 Task: Look for space in Cassilândia, Brazil from 1st June, 2023 to 4th June, 2023 for 1 adult in price range Rs.6000 to Rs.16000. Place can be private room with 1  bedroom having 1 bed and 1 bathroom. Property type can be house, flat, guest house. Amenities needed are: wifi. Booking option can be shelf check-in. Required host language is Spanish.
Action: Mouse moved to (493, 99)
Screenshot: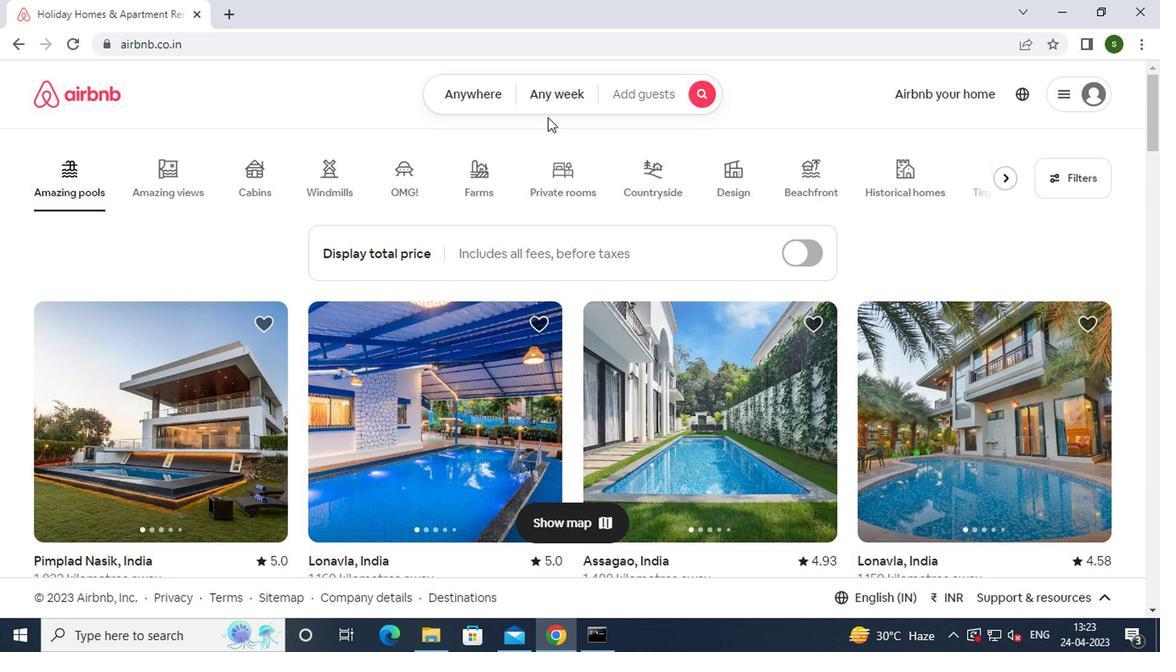 
Action: Mouse pressed left at (493, 99)
Screenshot: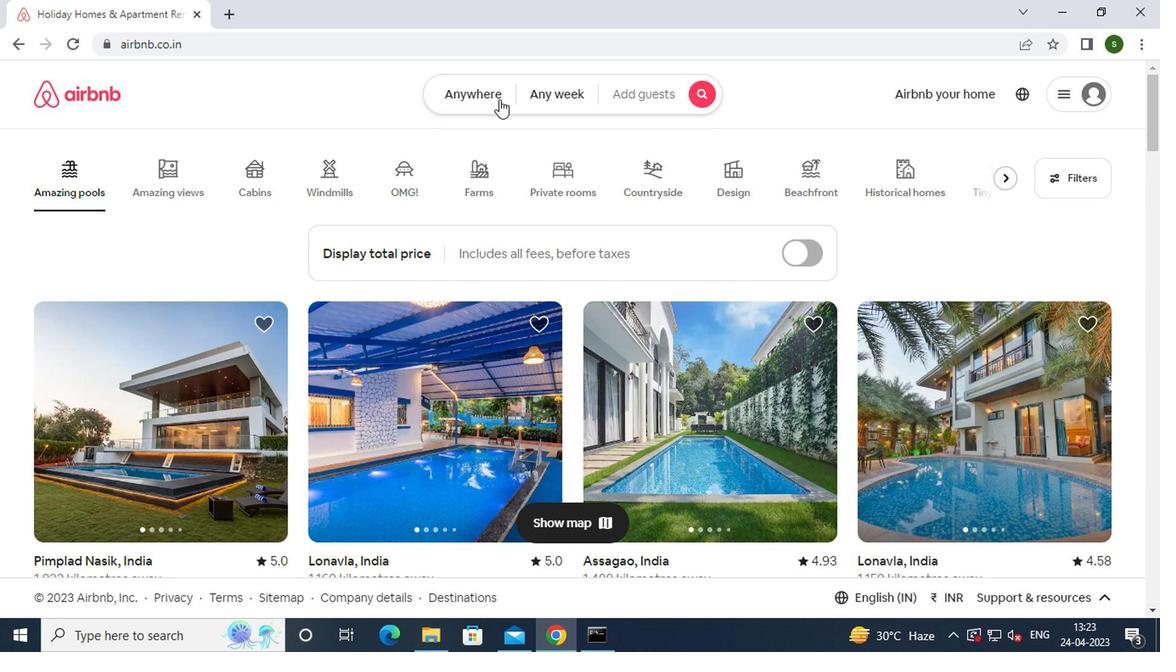 
Action: Mouse moved to (318, 163)
Screenshot: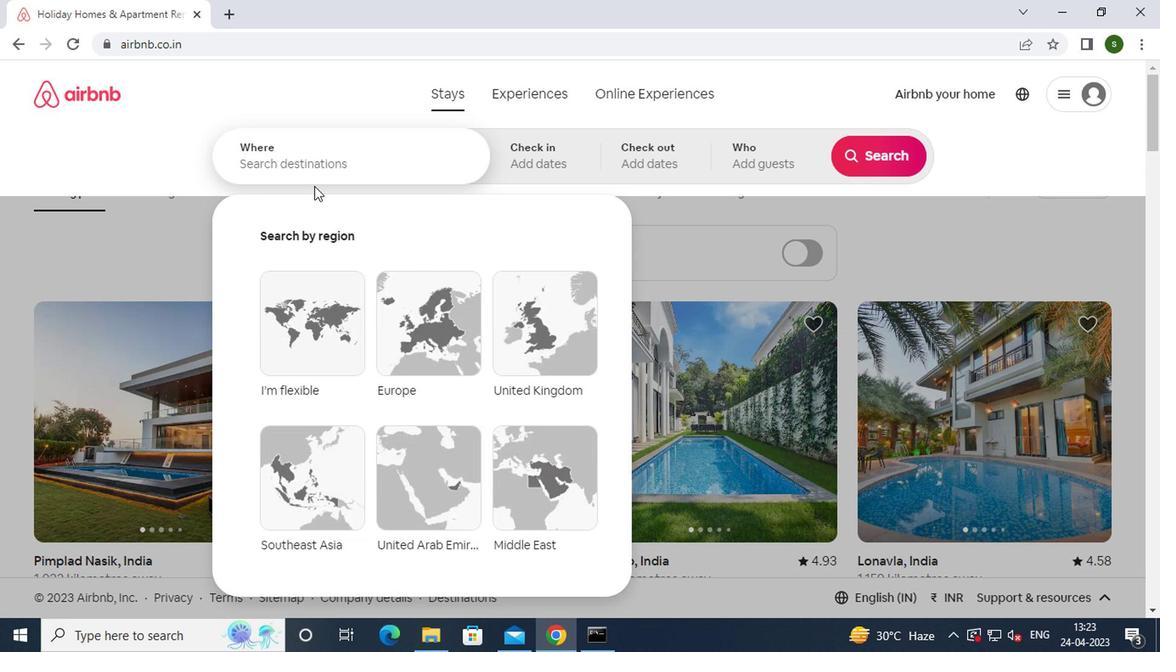 
Action: Mouse pressed left at (318, 163)
Screenshot: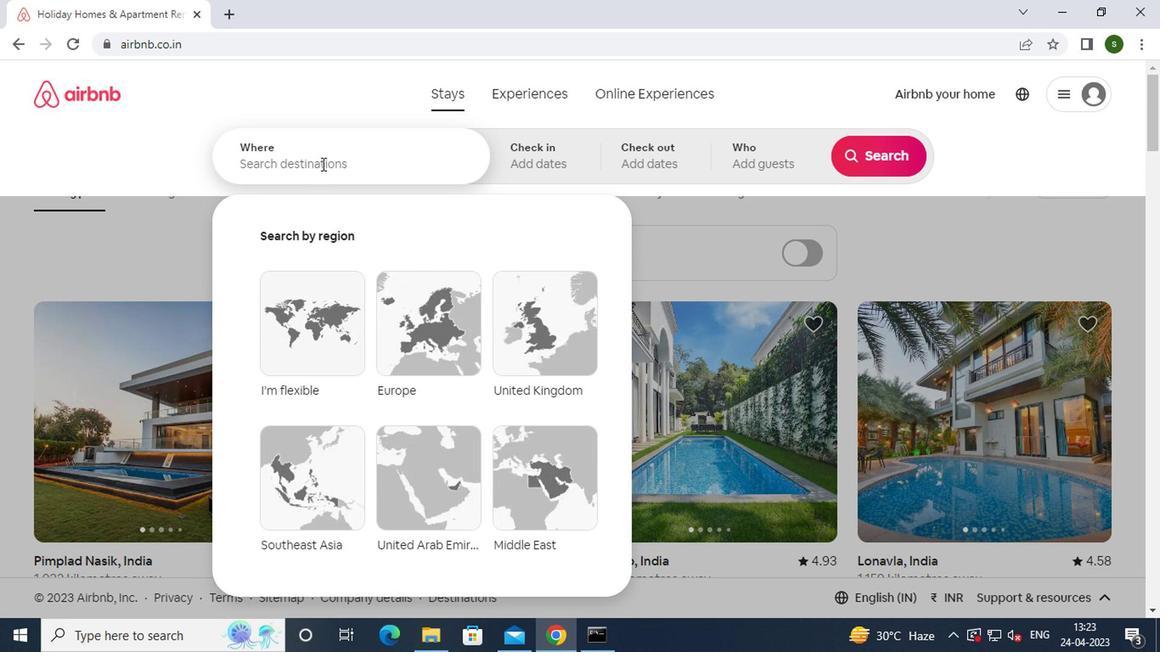 
Action: Mouse moved to (316, 164)
Screenshot: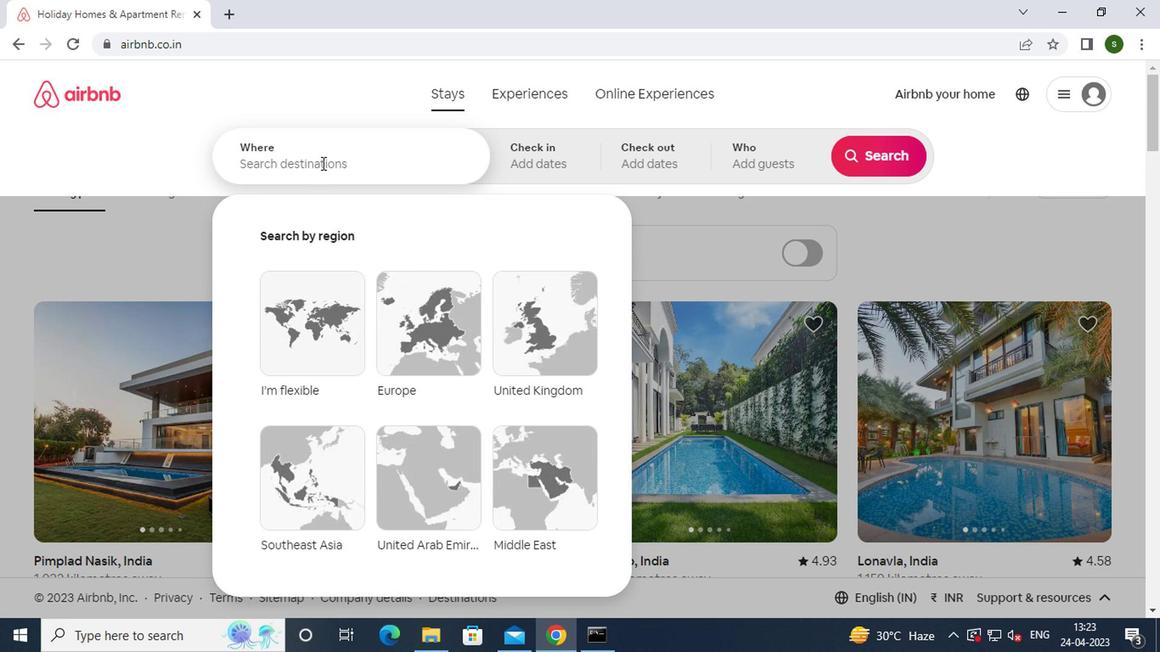 
Action: Key pressed c<Key.caps_lock>assilandia,<Key.space><Key.caps_lock>b<Key.caps_lock>razil<Key.enter>
Screenshot: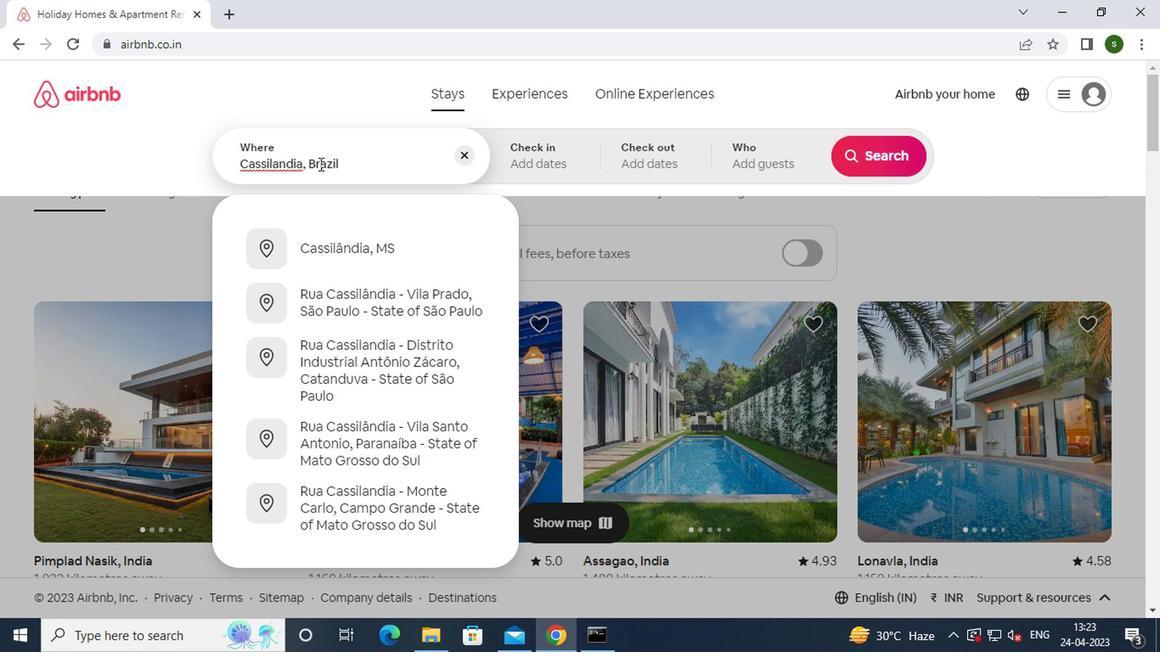 
Action: Mouse moved to (849, 293)
Screenshot: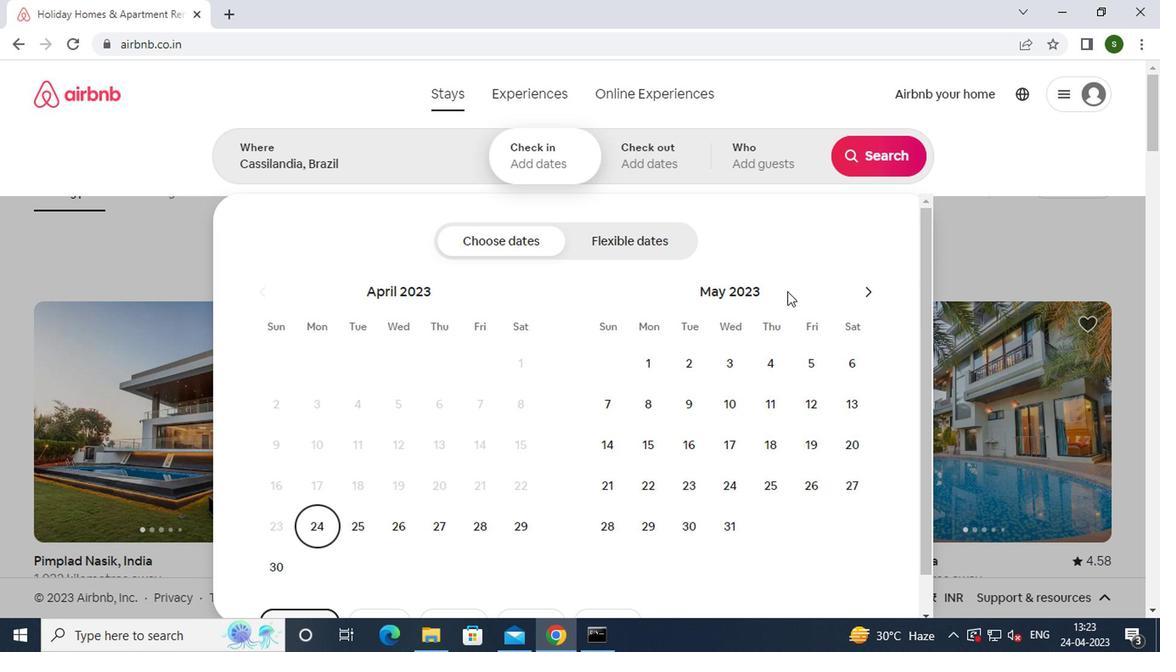 
Action: Mouse pressed left at (849, 293)
Screenshot: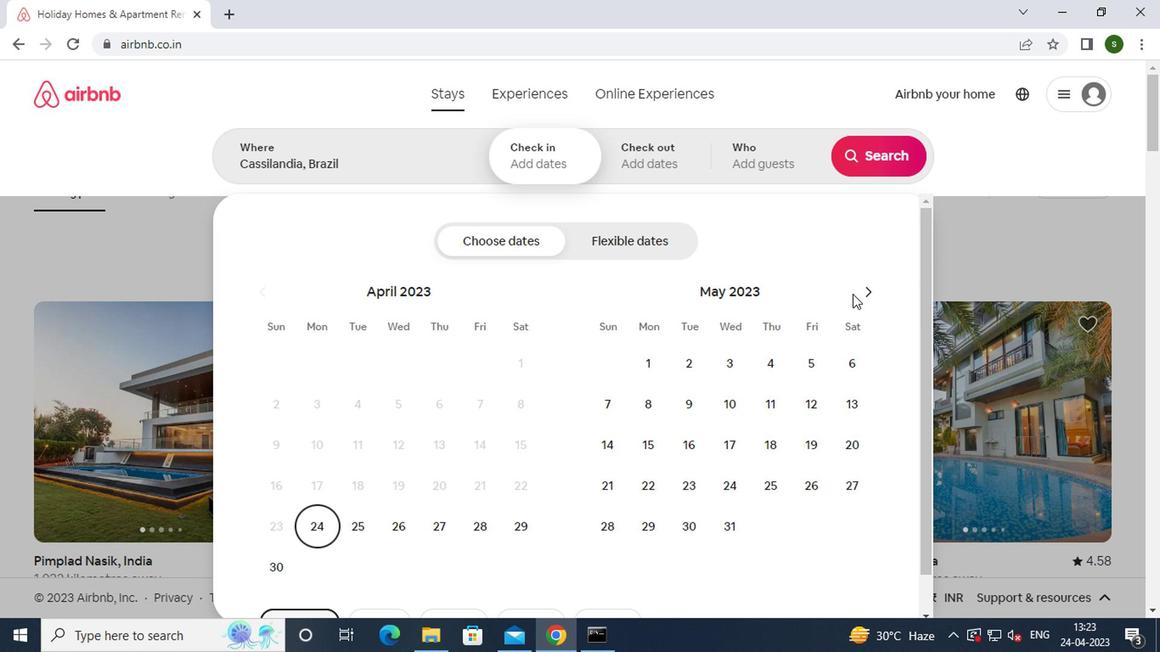 
Action: Mouse moved to (860, 290)
Screenshot: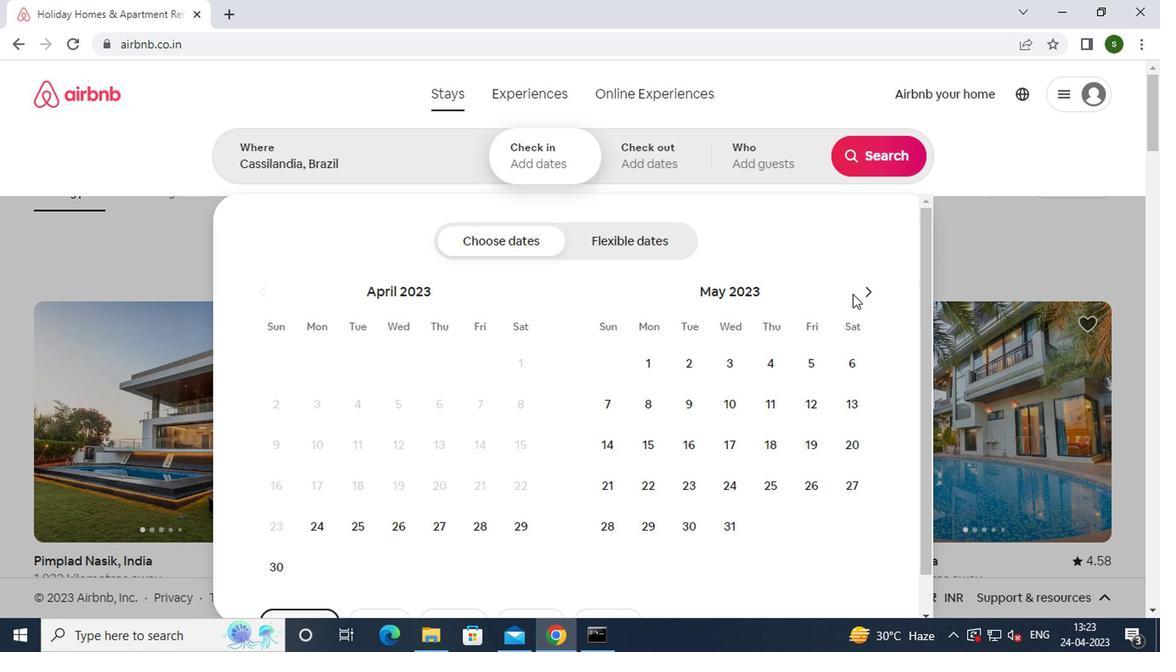 
Action: Mouse pressed left at (860, 290)
Screenshot: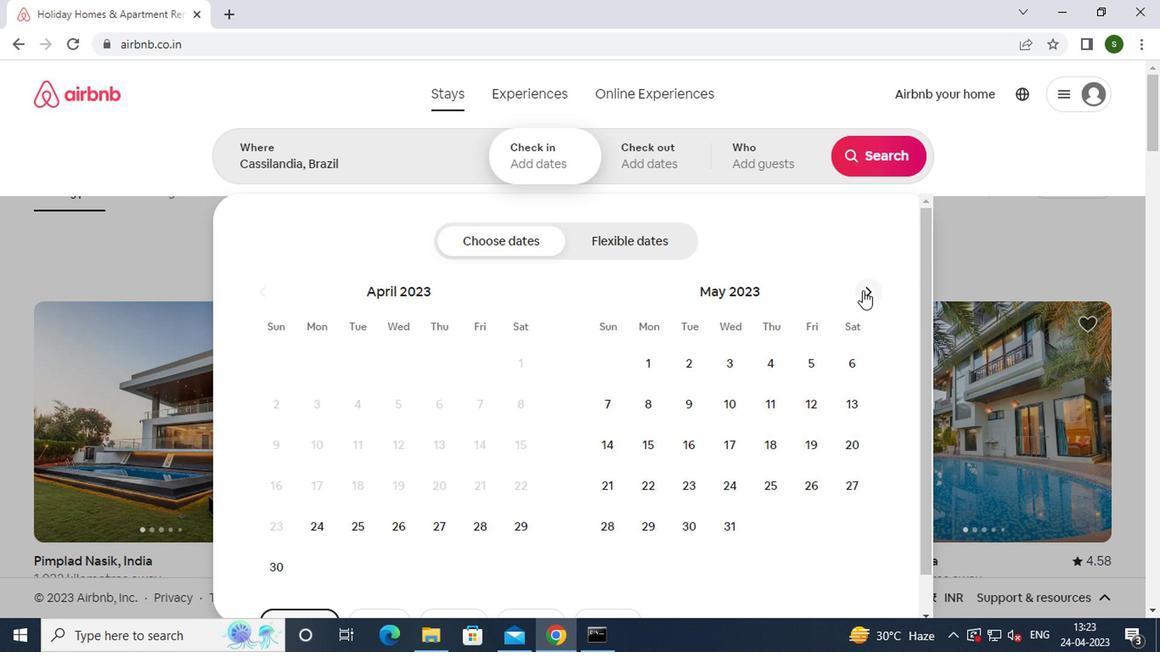 
Action: Mouse moved to (766, 360)
Screenshot: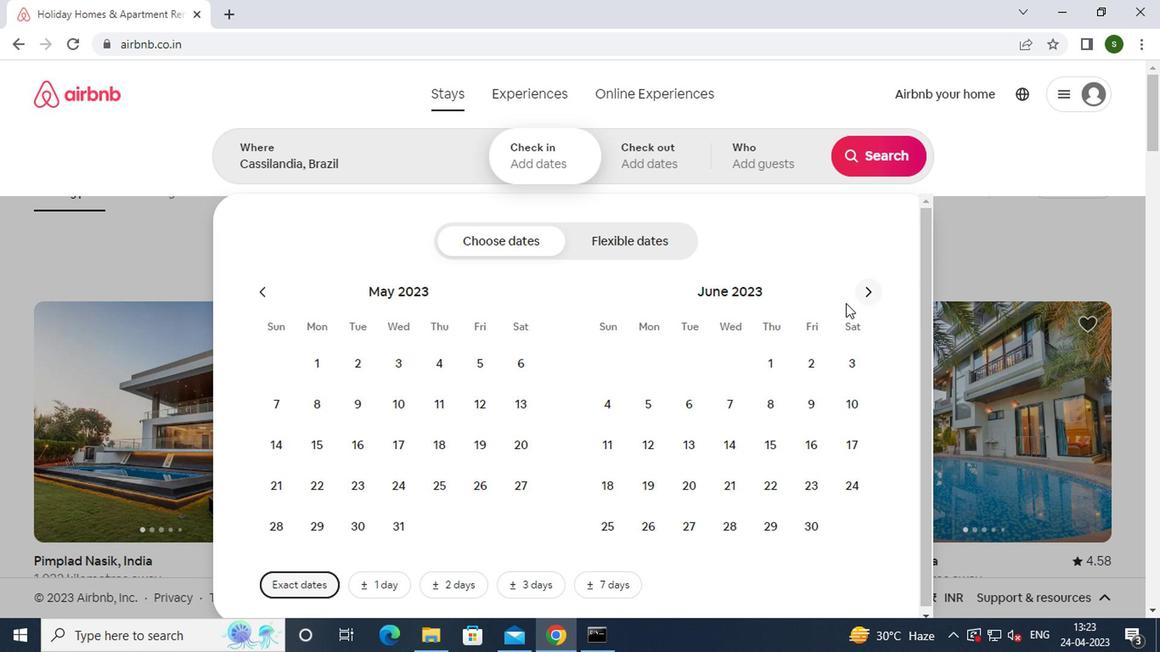 
Action: Mouse pressed left at (766, 360)
Screenshot: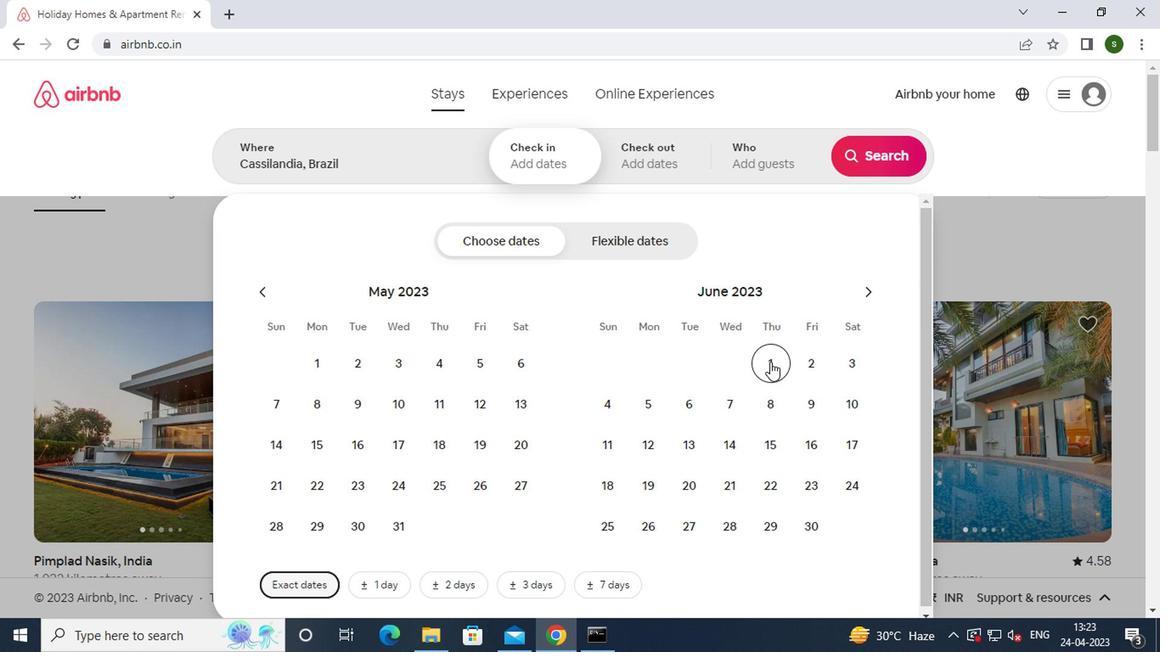 
Action: Mouse moved to (619, 413)
Screenshot: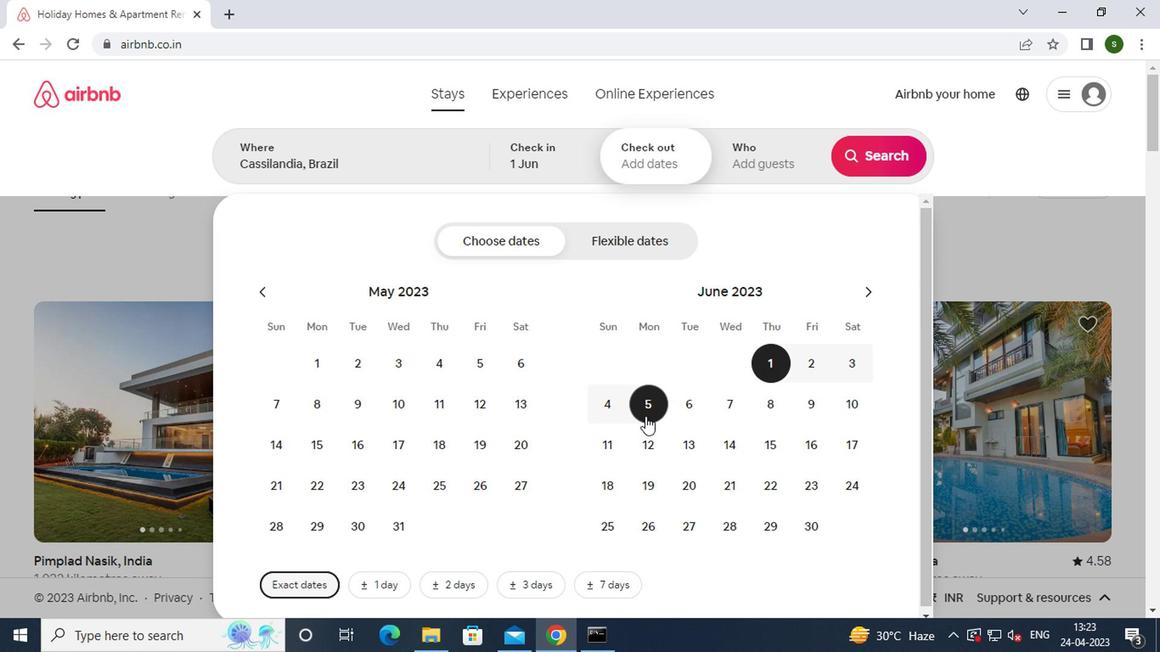 
Action: Mouse pressed left at (619, 413)
Screenshot: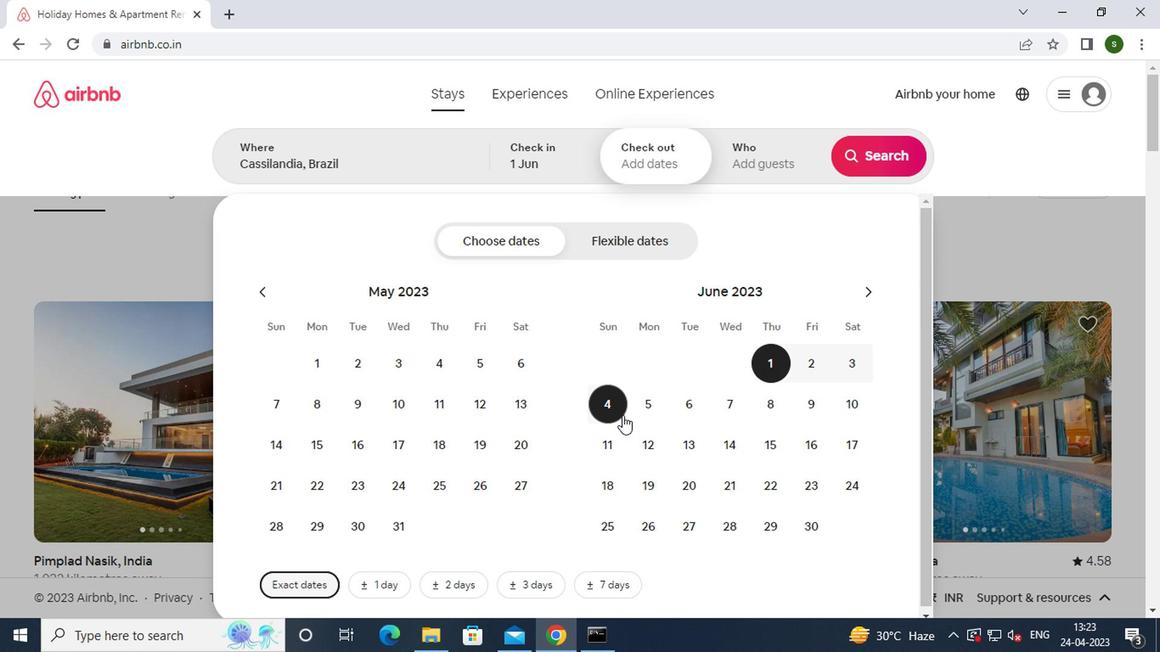 
Action: Mouse moved to (768, 156)
Screenshot: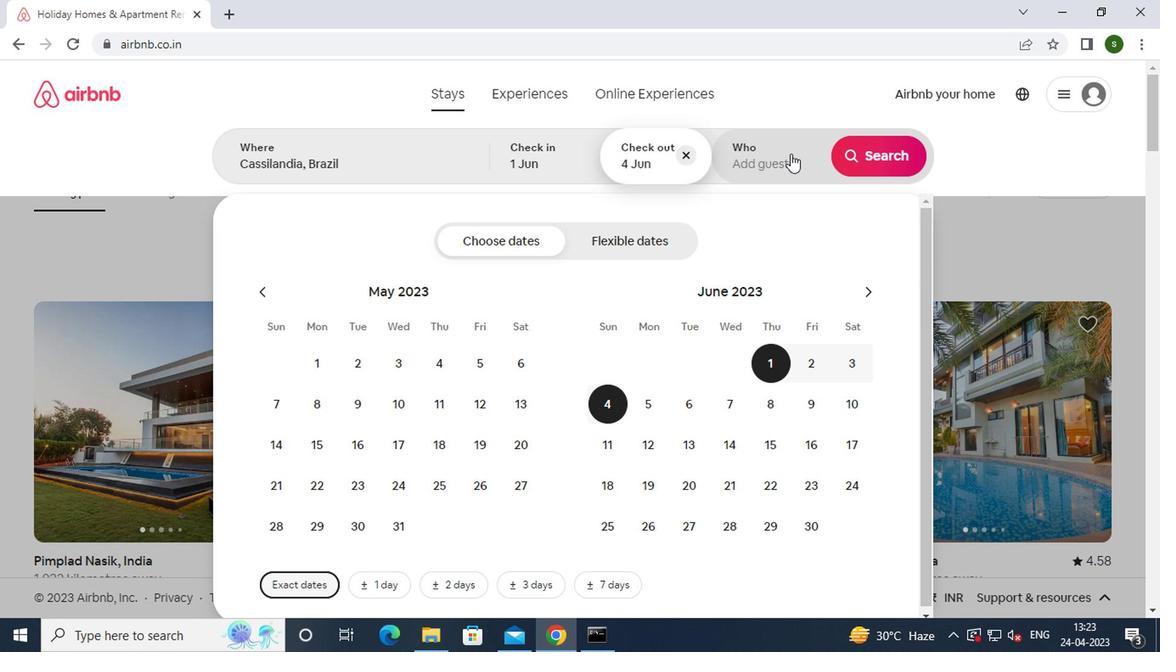
Action: Mouse pressed left at (768, 156)
Screenshot: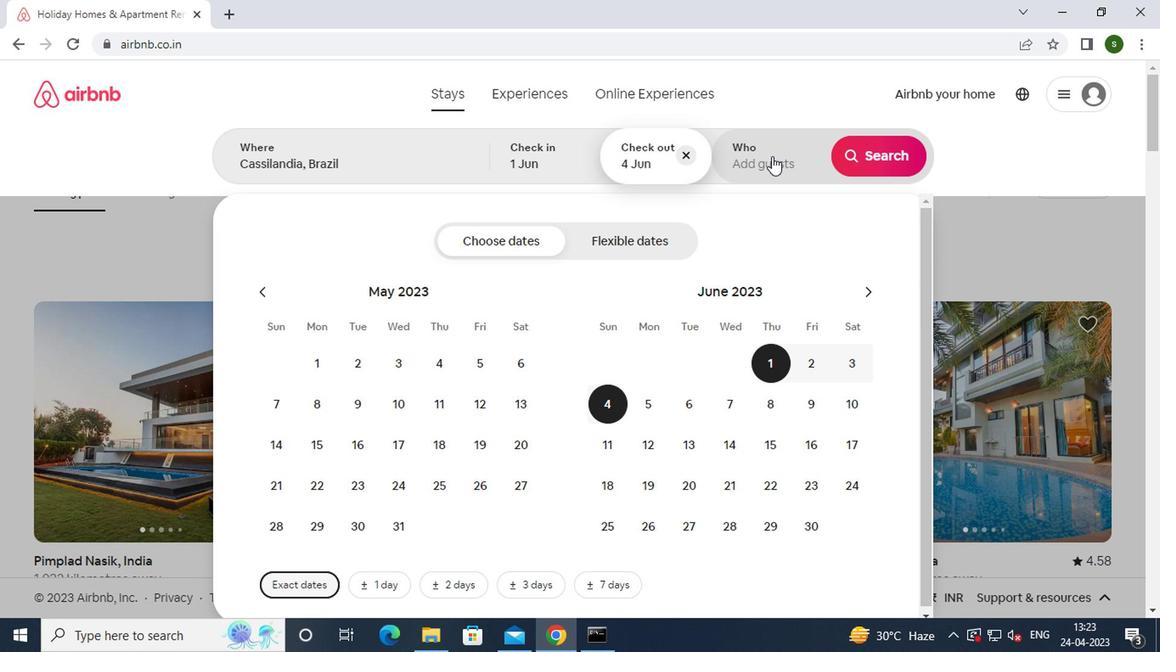 
Action: Mouse moved to (877, 245)
Screenshot: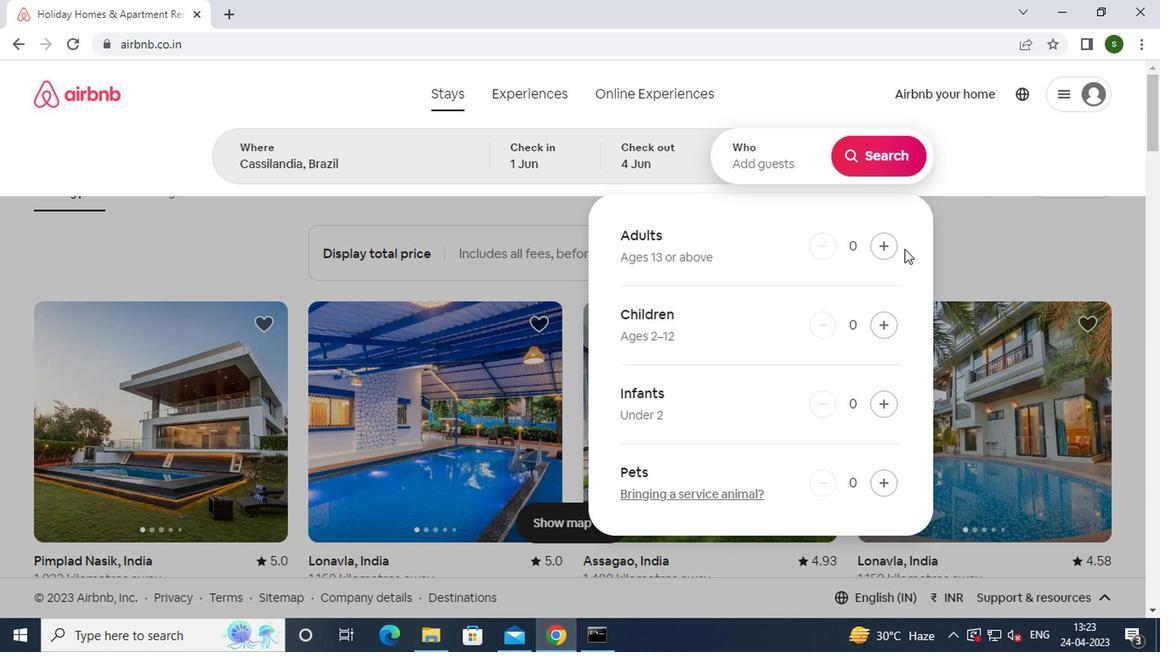 
Action: Mouse pressed left at (877, 245)
Screenshot: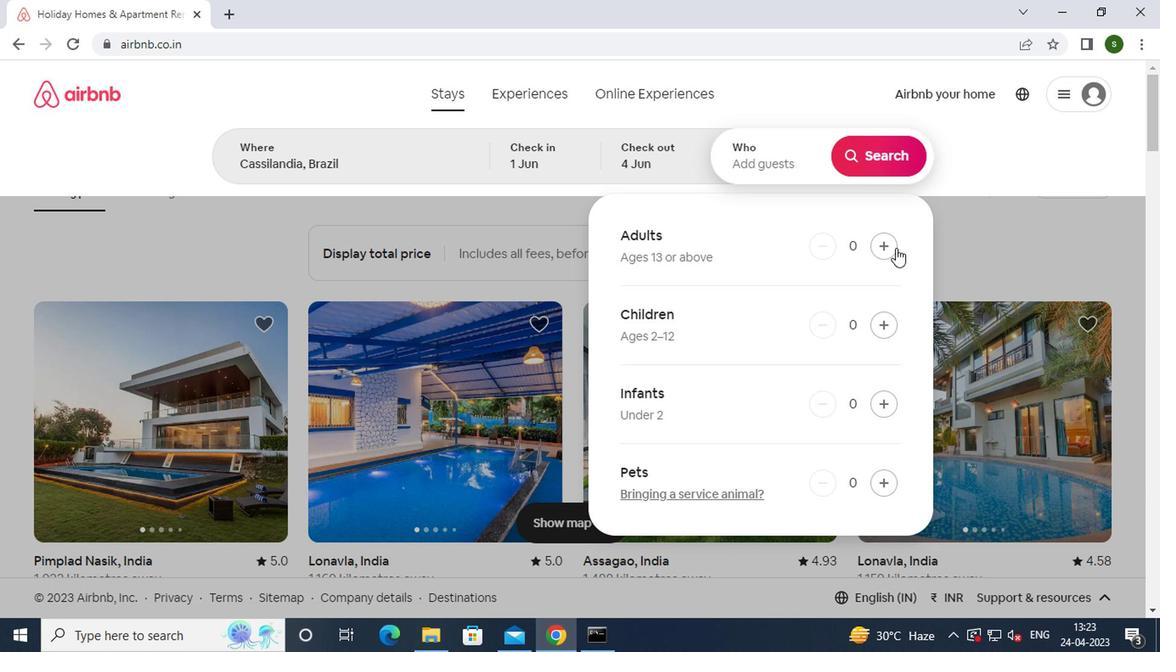 
Action: Mouse moved to (882, 161)
Screenshot: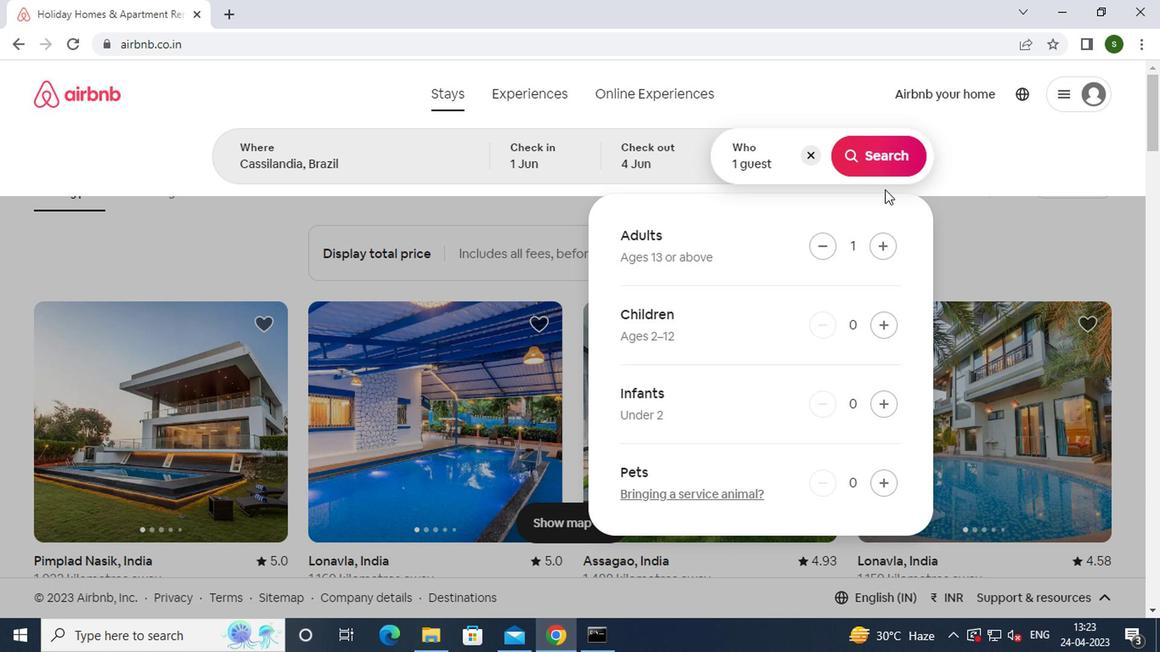 
Action: Mouse pressed left at (882, 161)
Screenshot: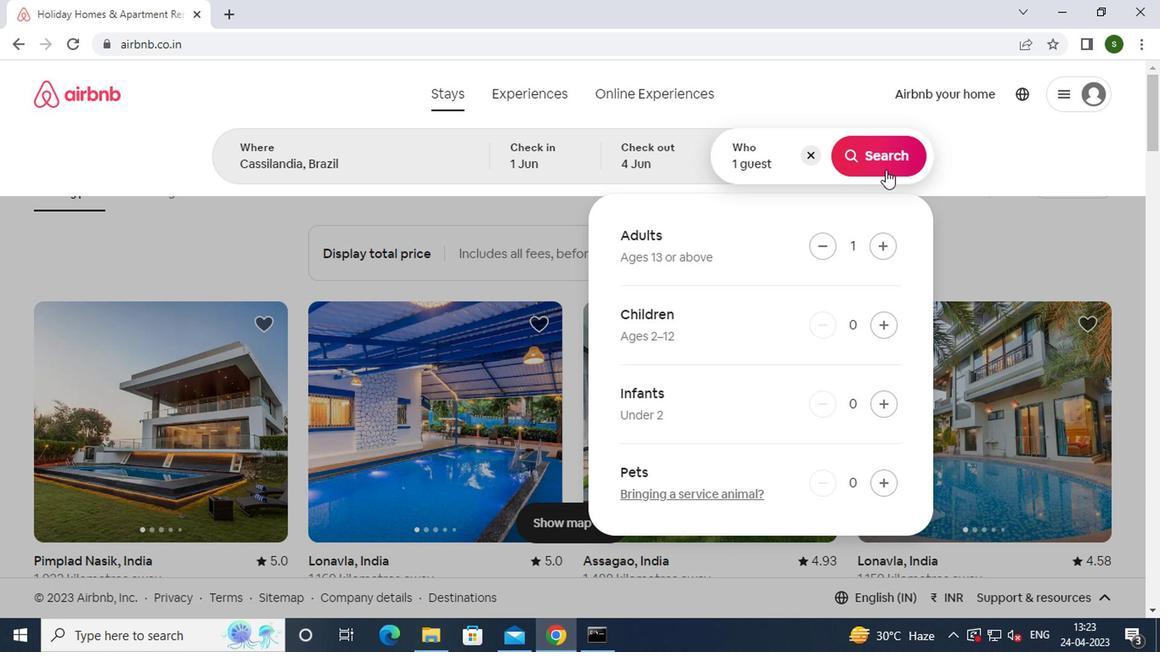
Action: Mouse moved to (1097, 172)
Screenshot: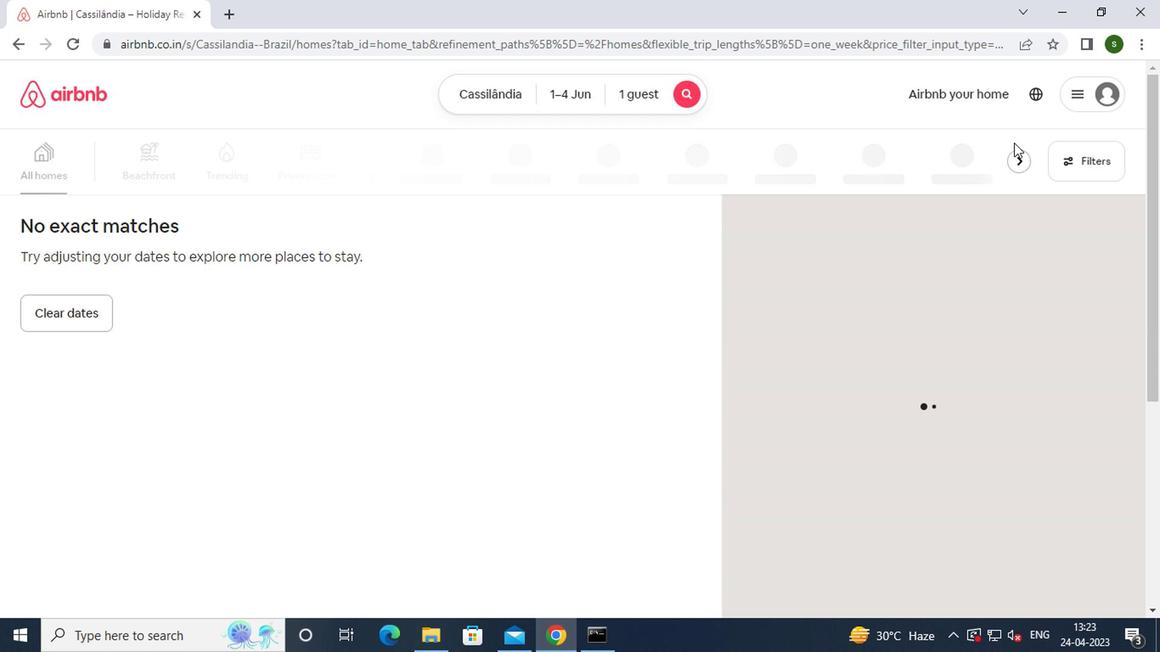 
Action: Mouse pressed left at (1097, 172)
Screenshot: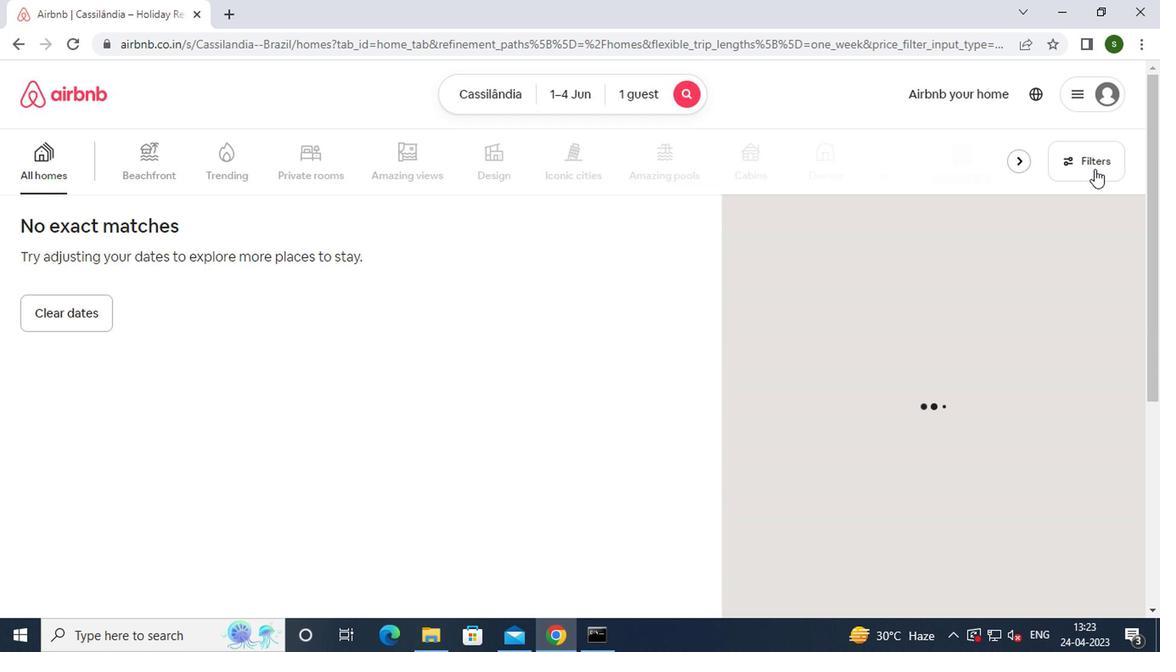
Action: Mouse moved to (448, 277)
Screenshot: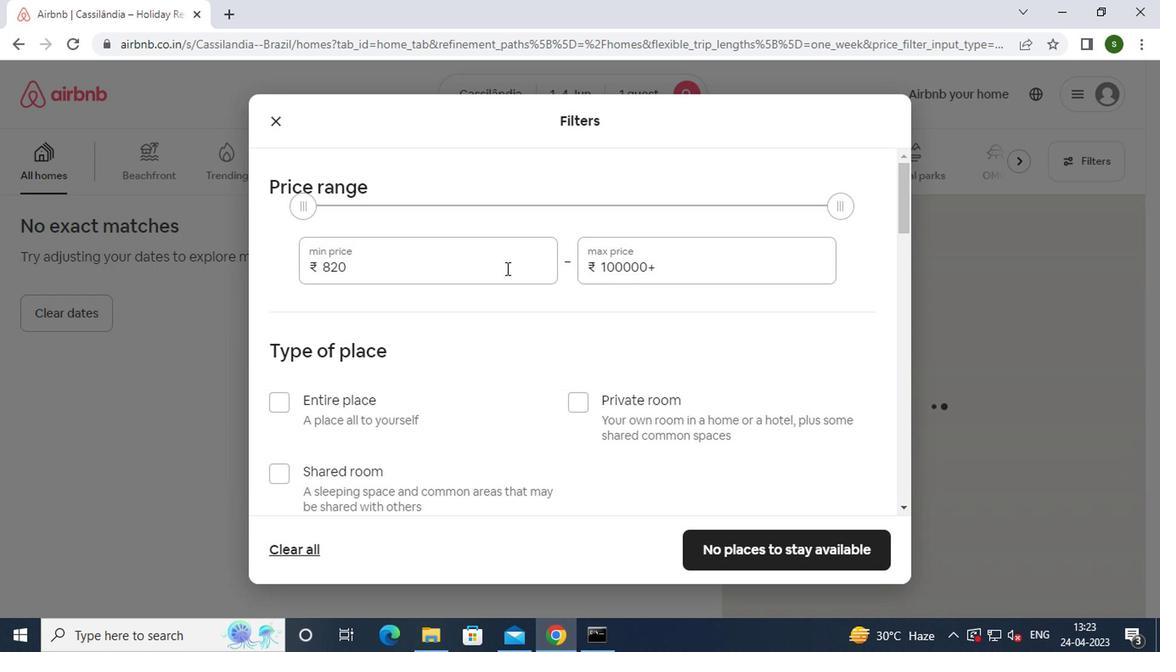 
Action: Mouse pressed left at (448, 277)
Screenshot: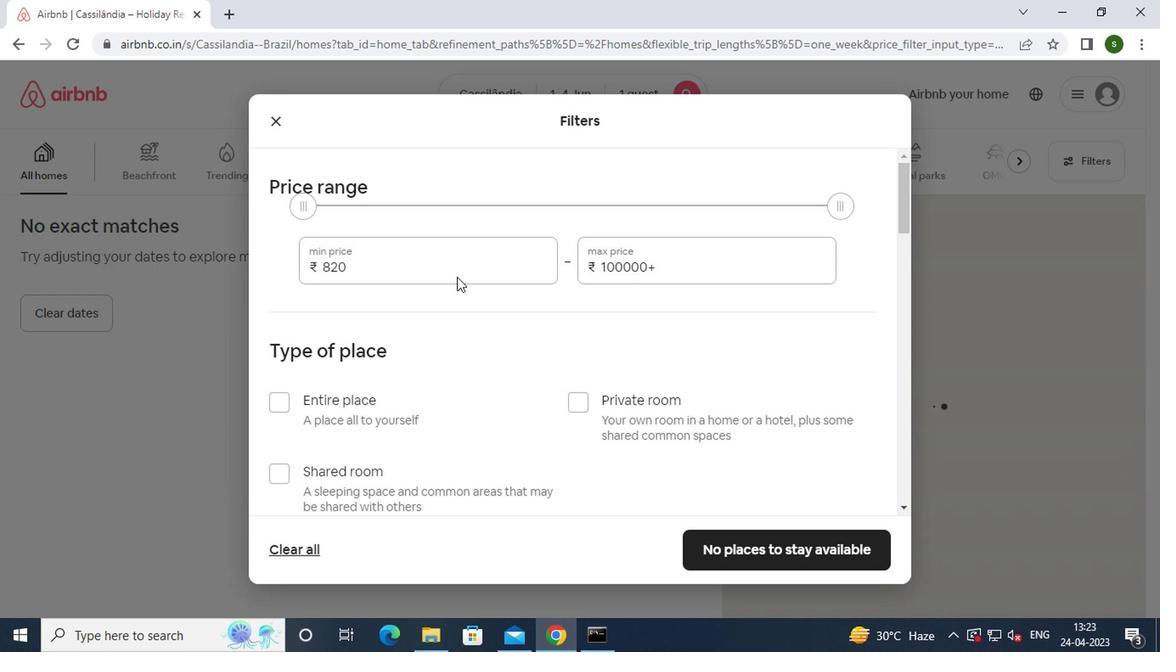 
Action: Mouse moved to (449, 264)
Screenshot: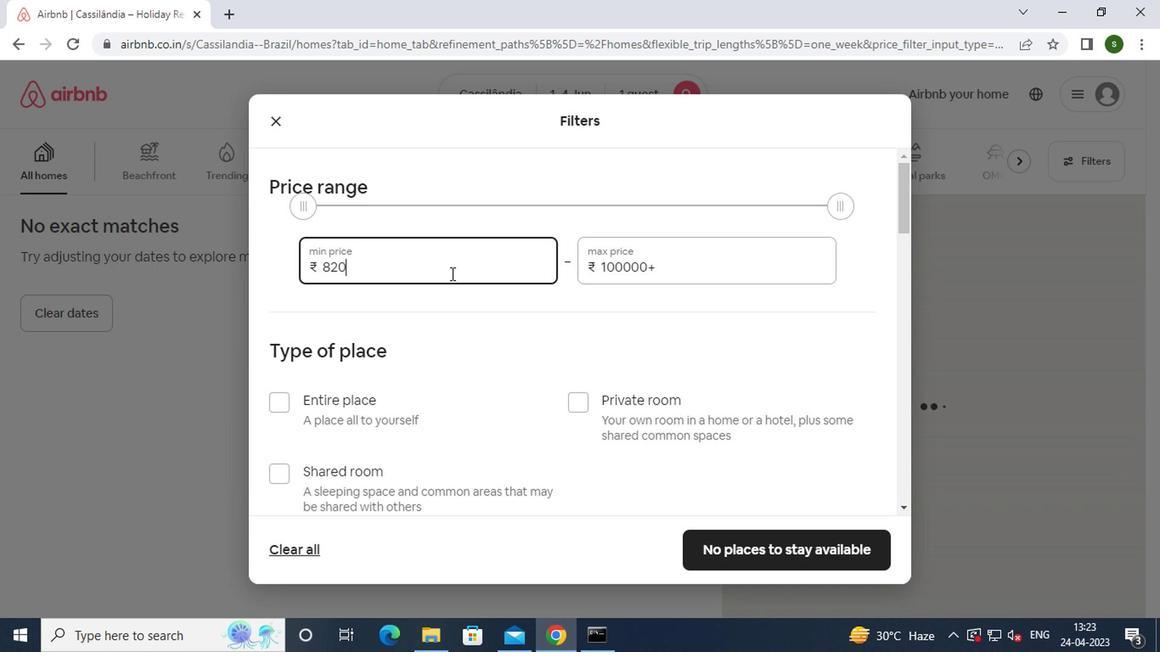 
Action: Key pressed <Key.backspace><Key.backspace><Key.backspace><Key.backspace><Key.backspace><Key.backspace><Key.backspace><Key.backspace>6000
Screenshot: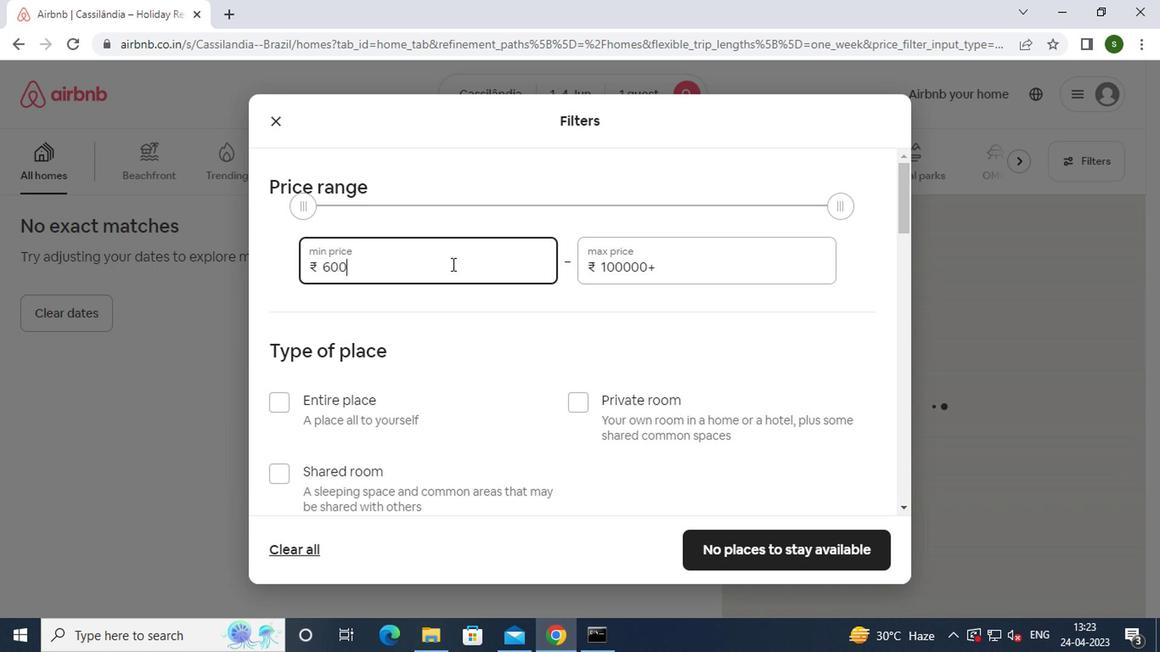 
Action: Mouse moved to (662, 262)
Screenshot: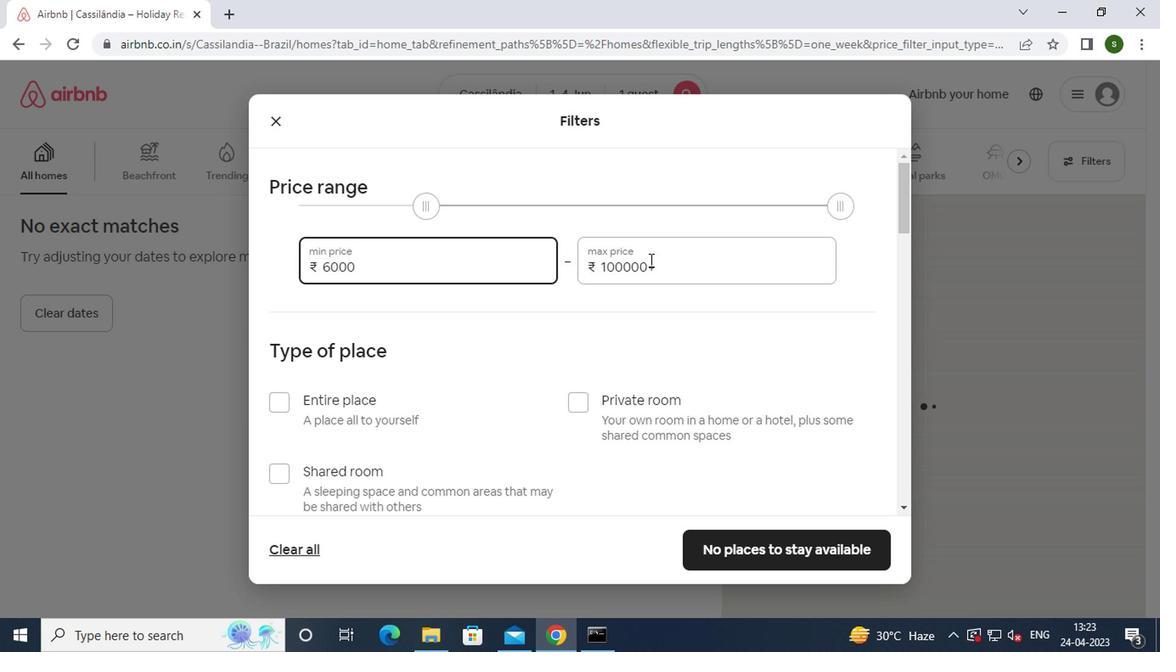 
Action: Mouse pressed left at (662, 262)
Screenshot: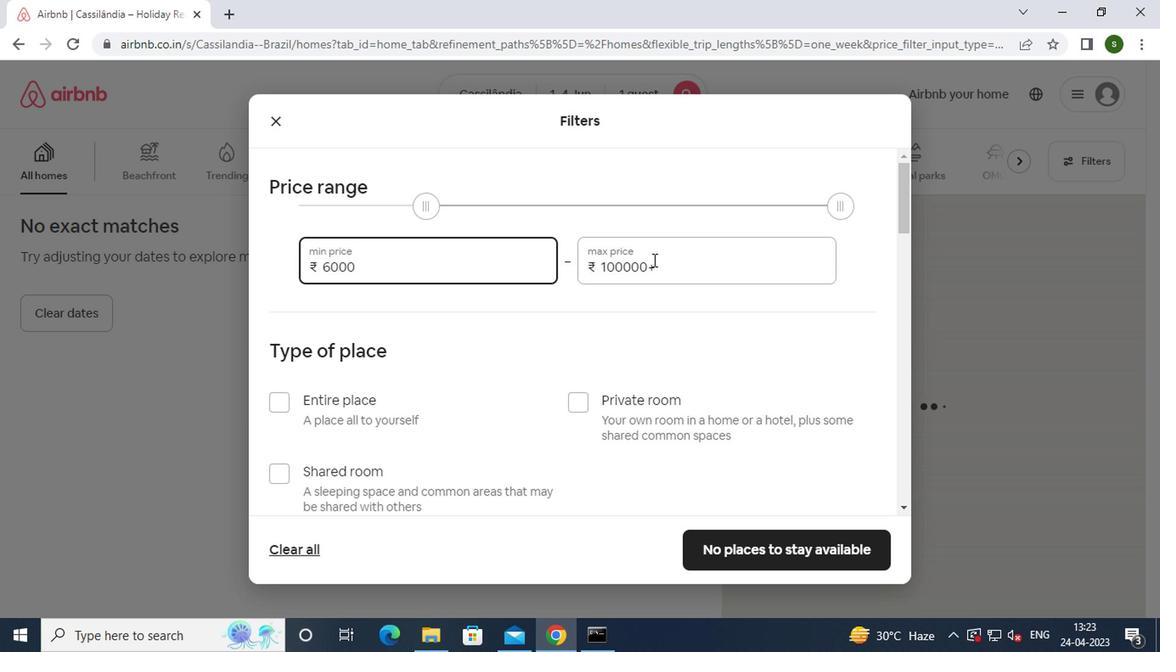 
Action: Key pressed <Key.backspace><Key.backspace><Key.backspace><Key.backspace><Key.backspace><Key.backspace><Key.backspace><Key.backspace><Key.backspace><Key.backspace><Key.backspace><Key.backspace><Key.backspace><Key.backspace>16000
Screenshot: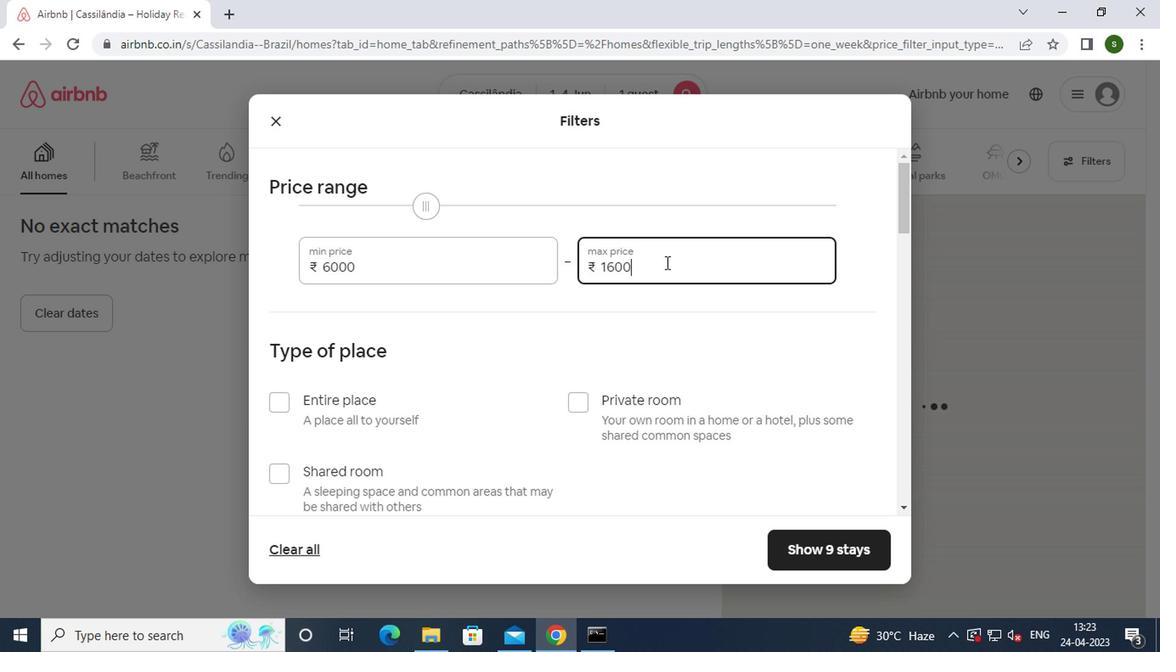 
Action: Mouse moved to (599, 286)
Screenshot: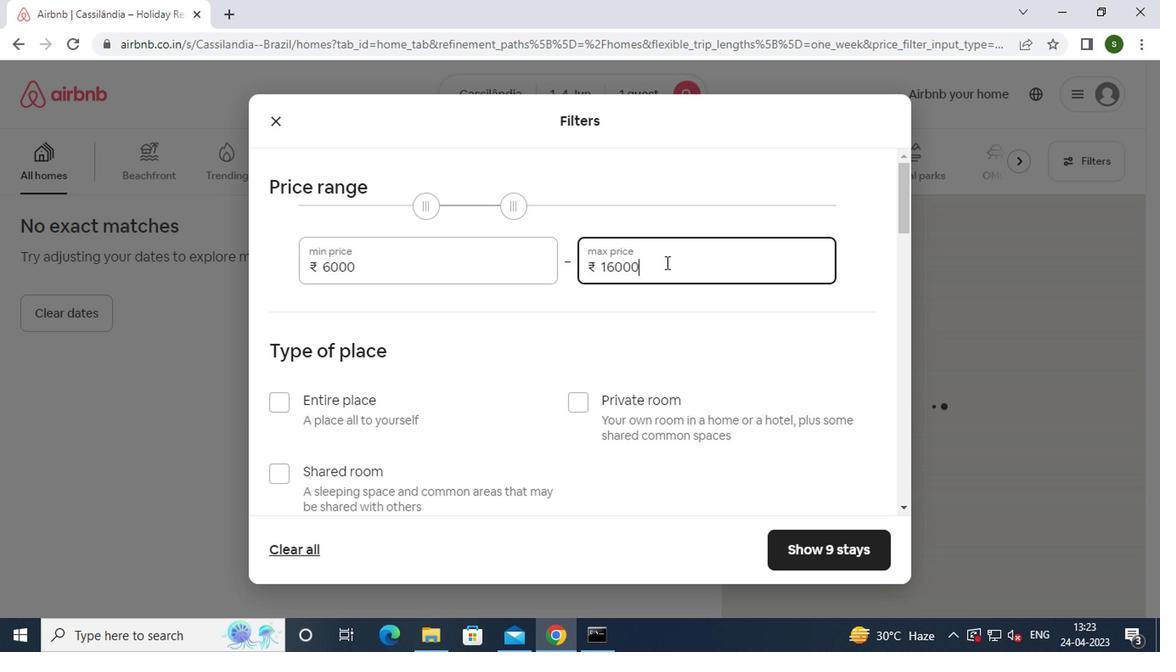 
Action: Mouse scrolled (599, 285) with delta (0, 0)
Screenshot: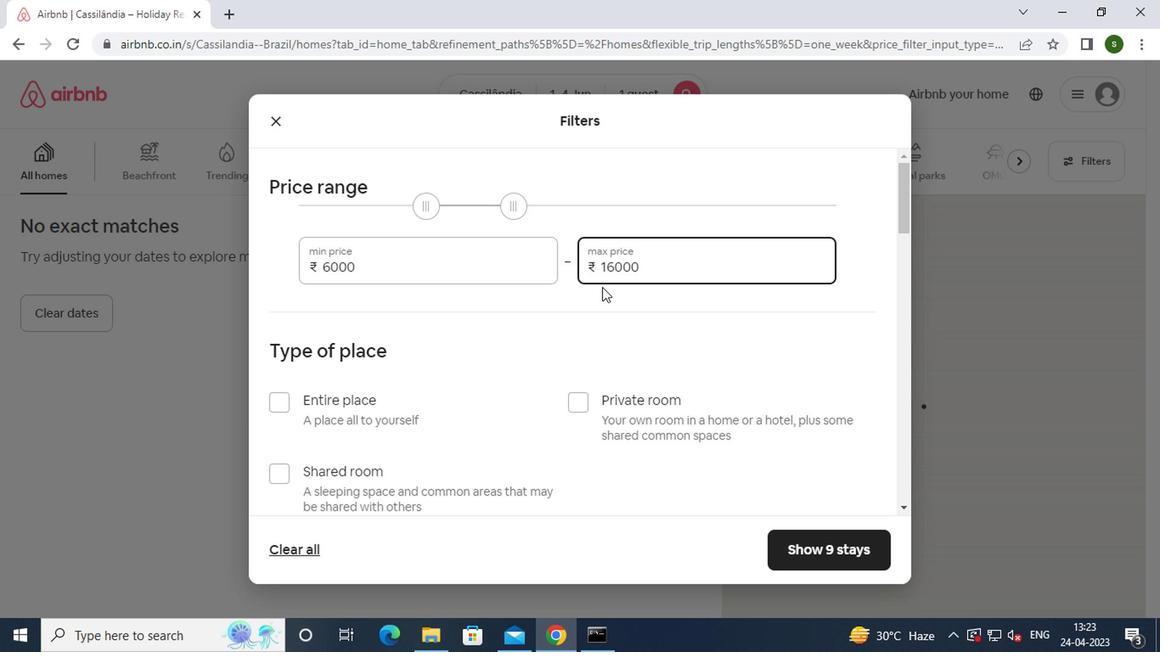 
Action: Mouse moved to (572, 313)
Screenshot: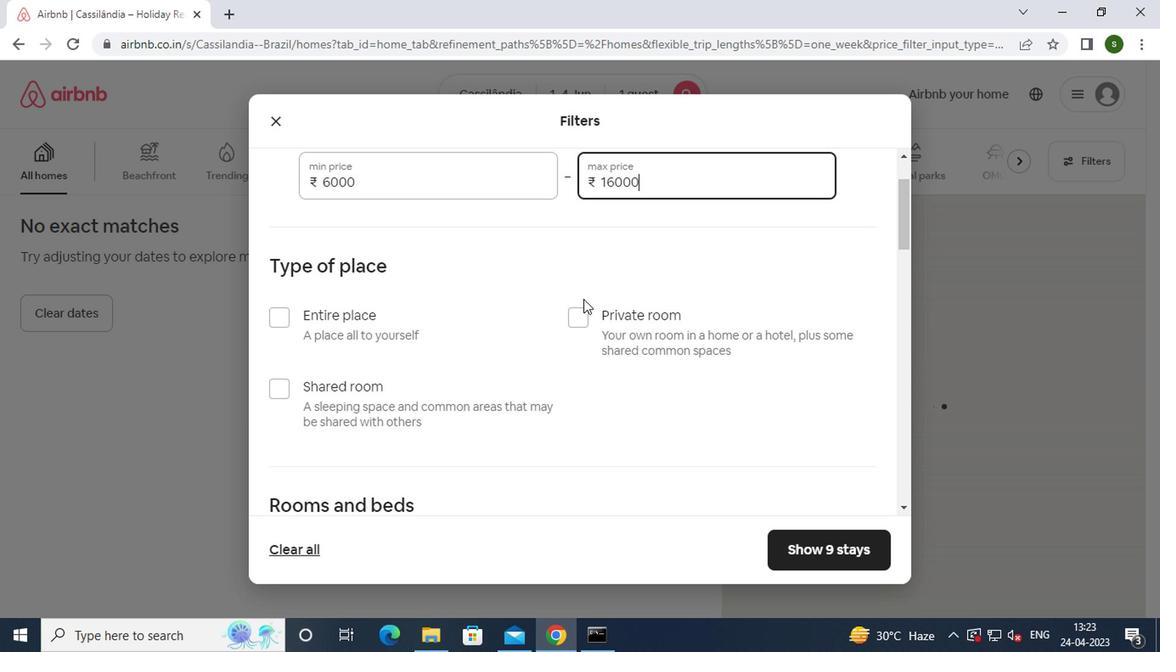 
Action: Mouse pressed left at (572, 313)
Screenshot: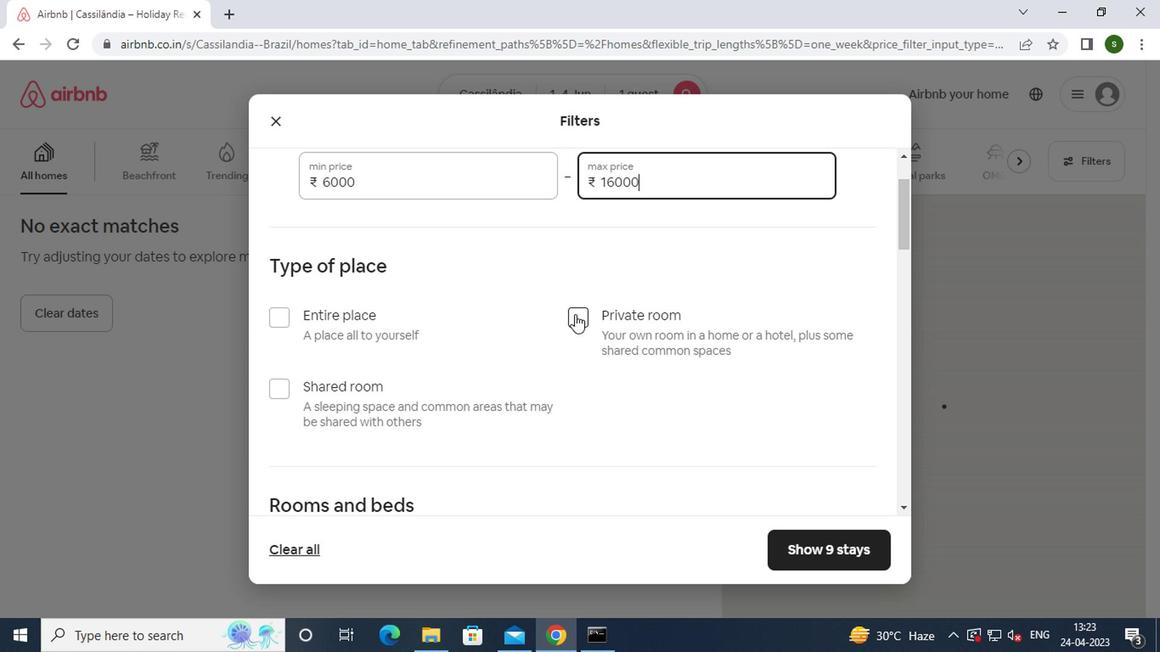 
Action: Mouse moved to (522, 319)
Screenshot: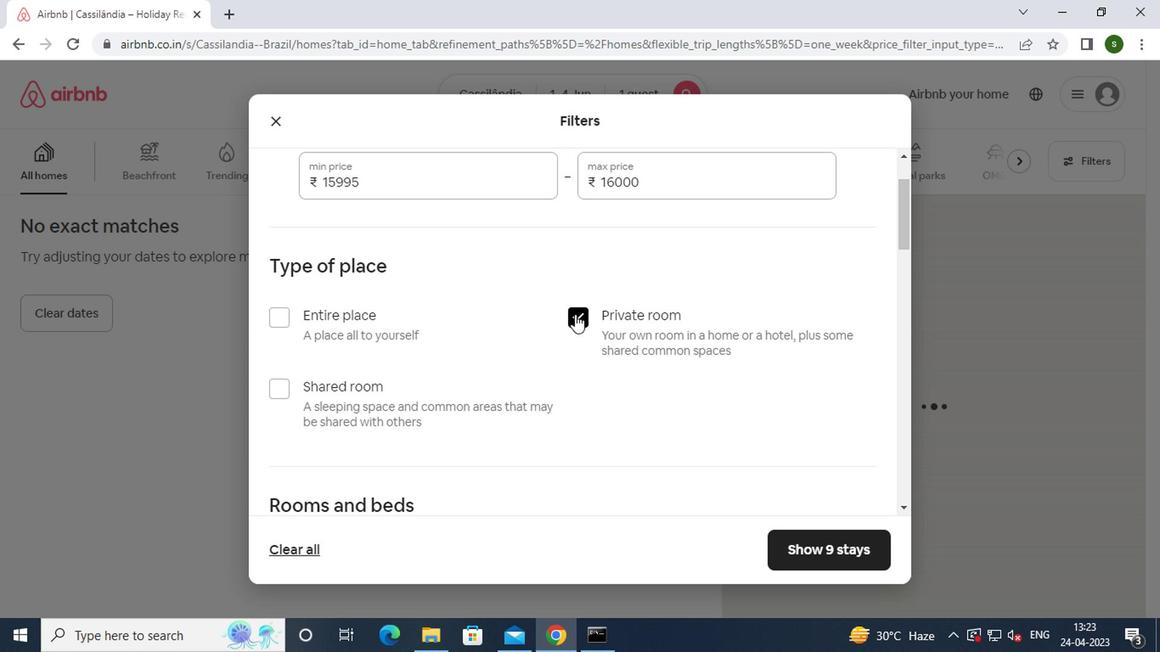 
Action: Mouse scrolled (522, 318) with delta (0, -1)
Screenshot: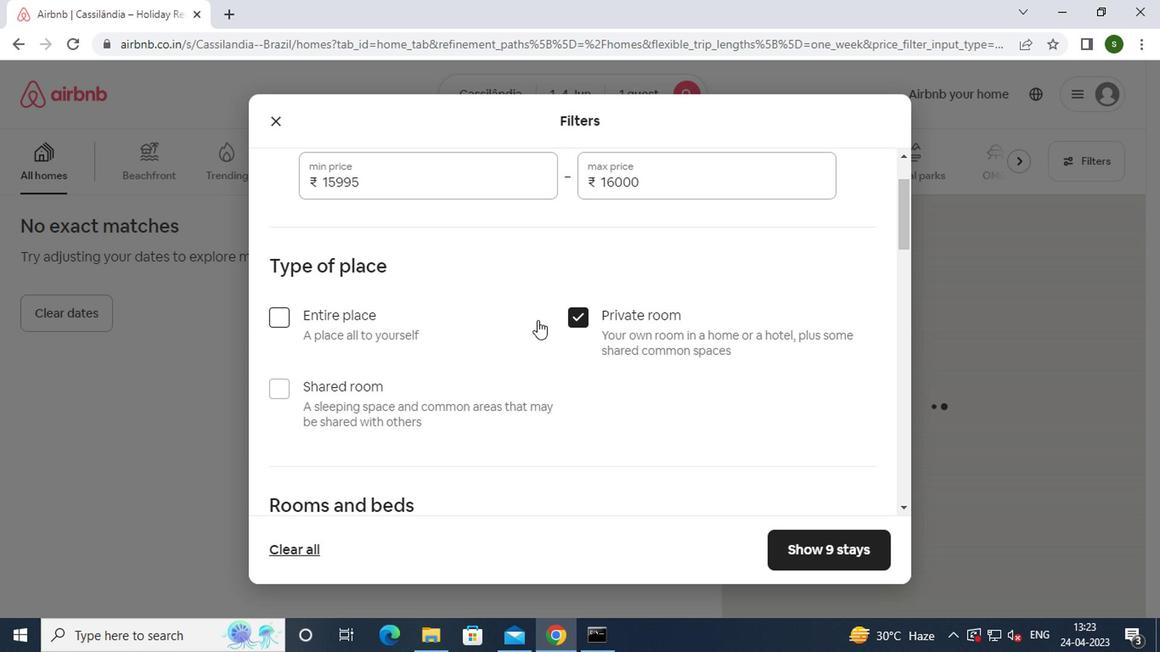 
Action: Mouse scrolled (522, 318) with delta (0, -1)
Screenshot: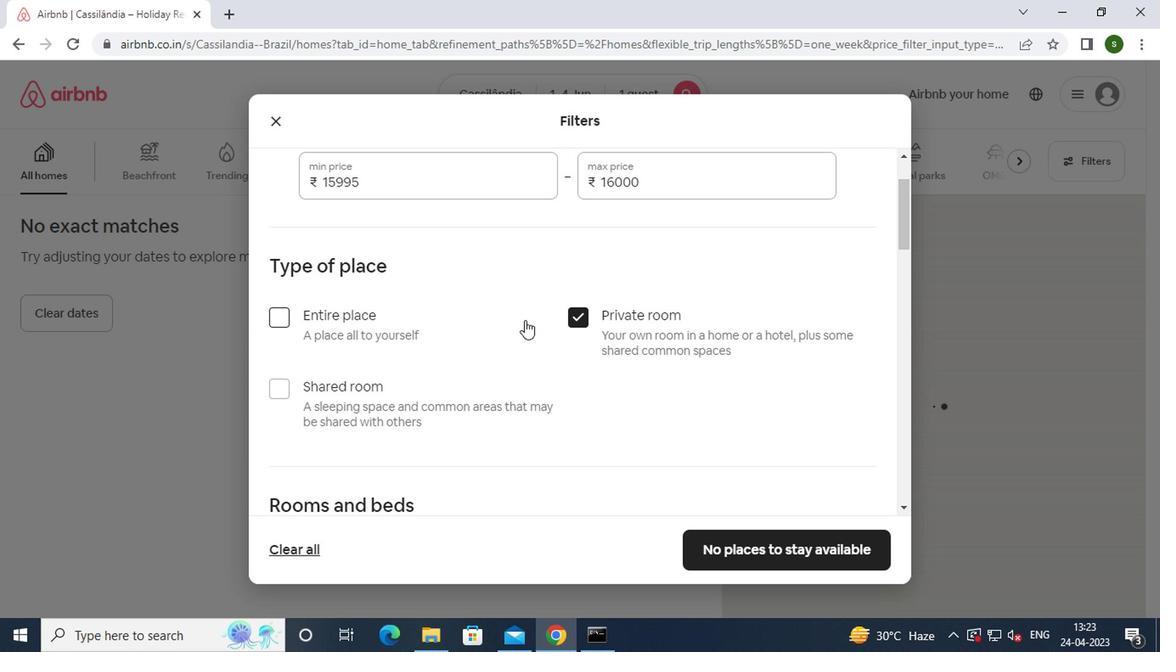 
Action: Mouse scrolled (522, 318) with delta (0, -1)
Screenshot: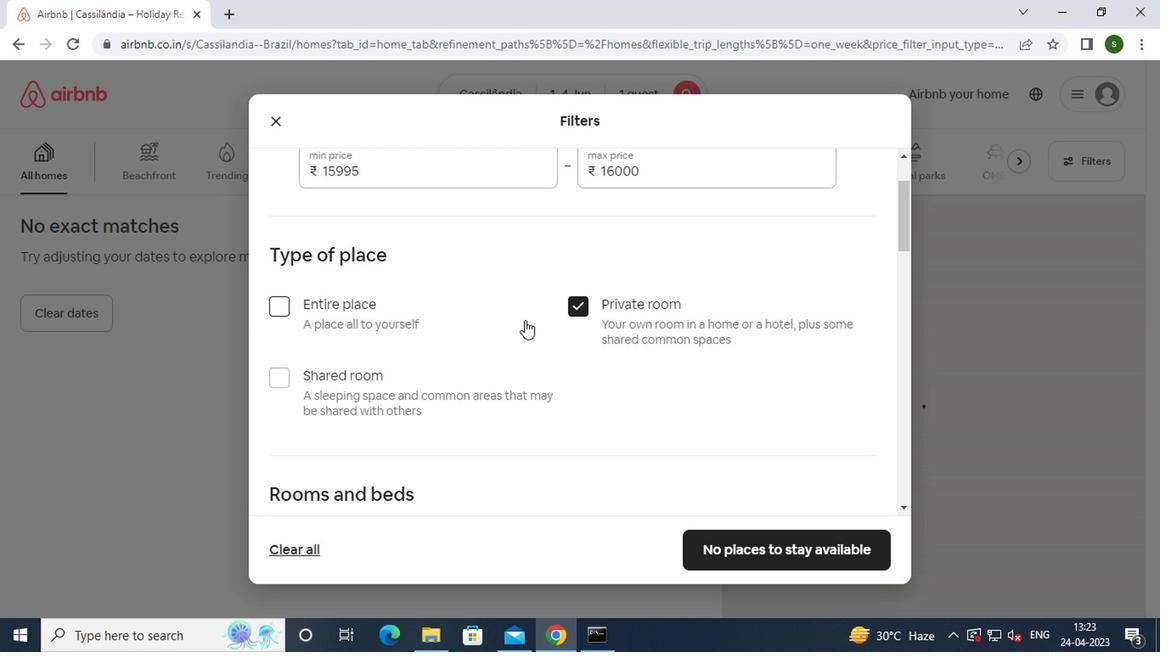 
Action: Mouse moved to (366, 339)
Screenshot: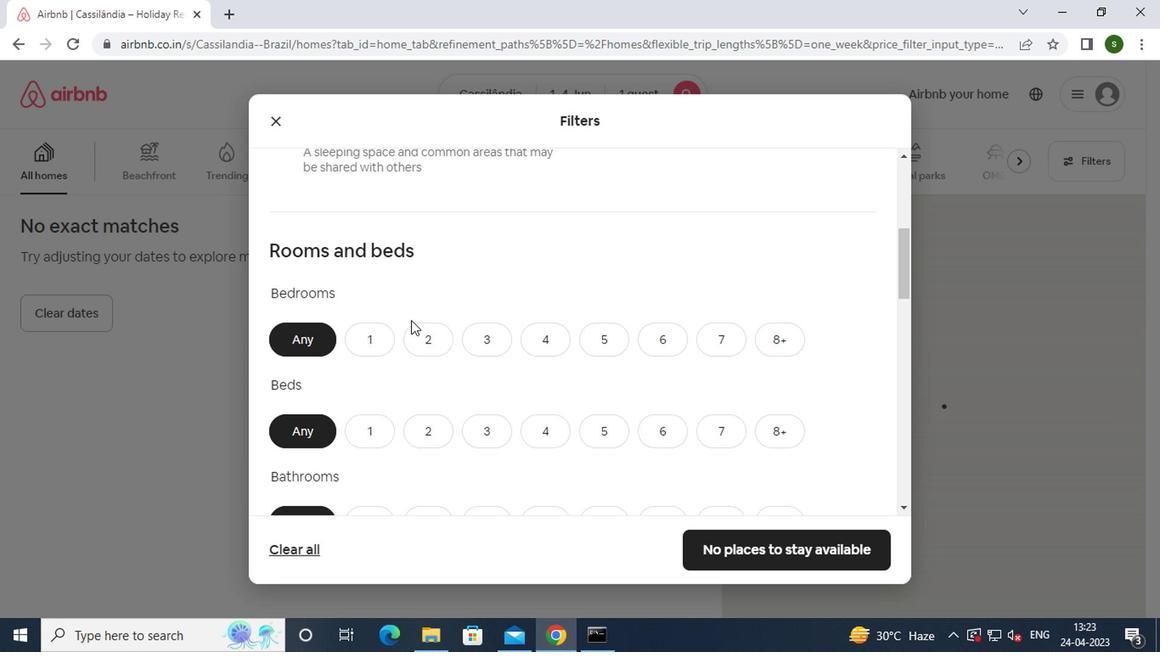 
Action: Mouse pressed left at (366, 339)
Screenshot: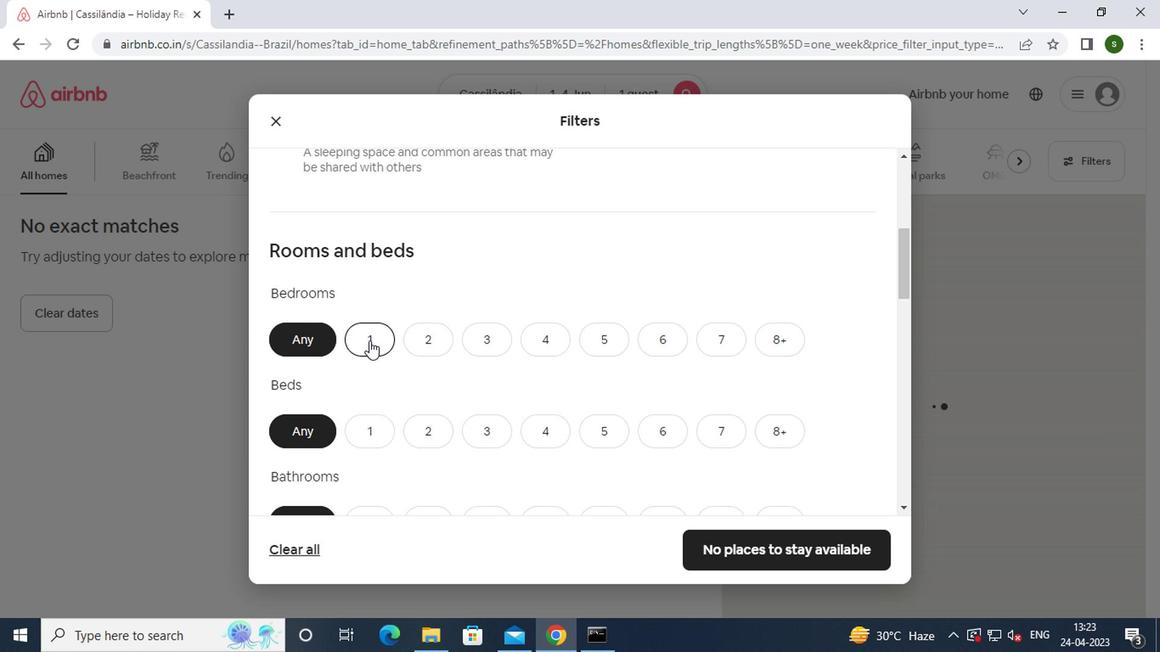
Action: Mouse scrolled (366, 339) with delta (0, 0)
Screenshot: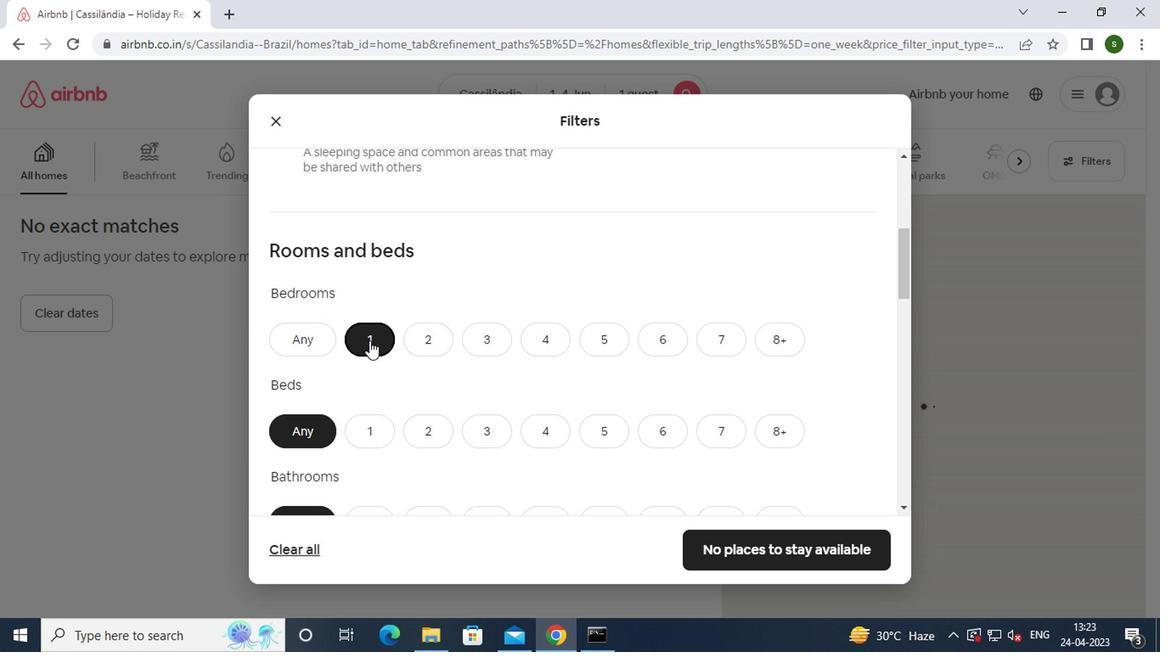 
Action: Mouse scrolled (366, 339) with delta (0, 0)
Screenshot: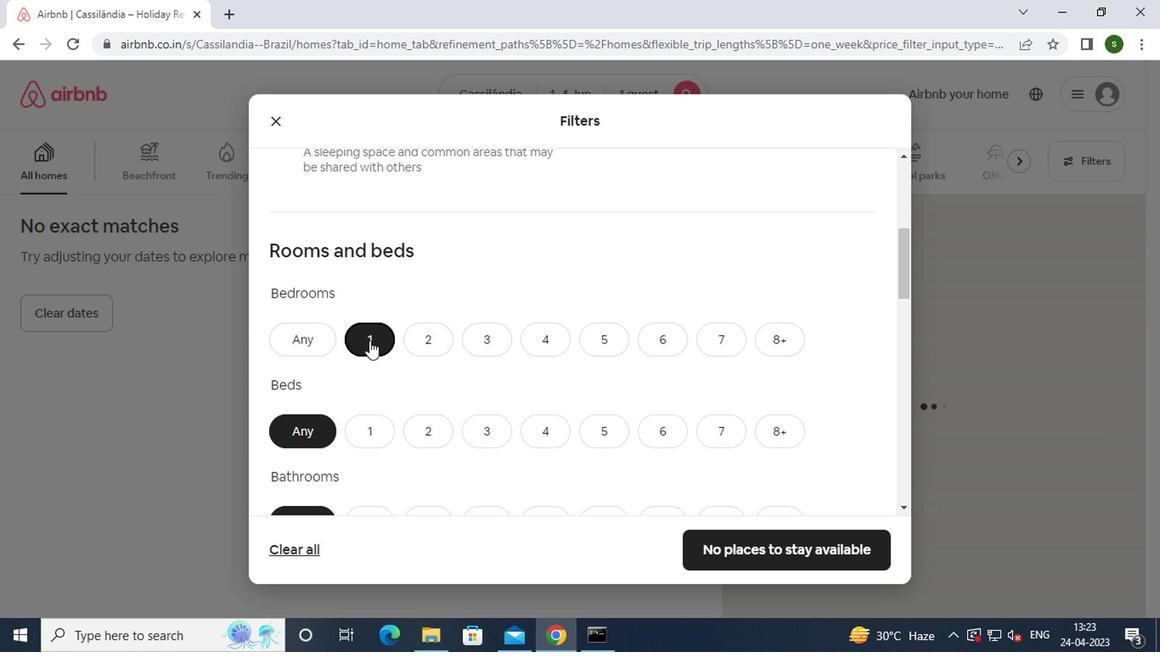 
Action: Mouse moved to (369, 252)
Screenshot: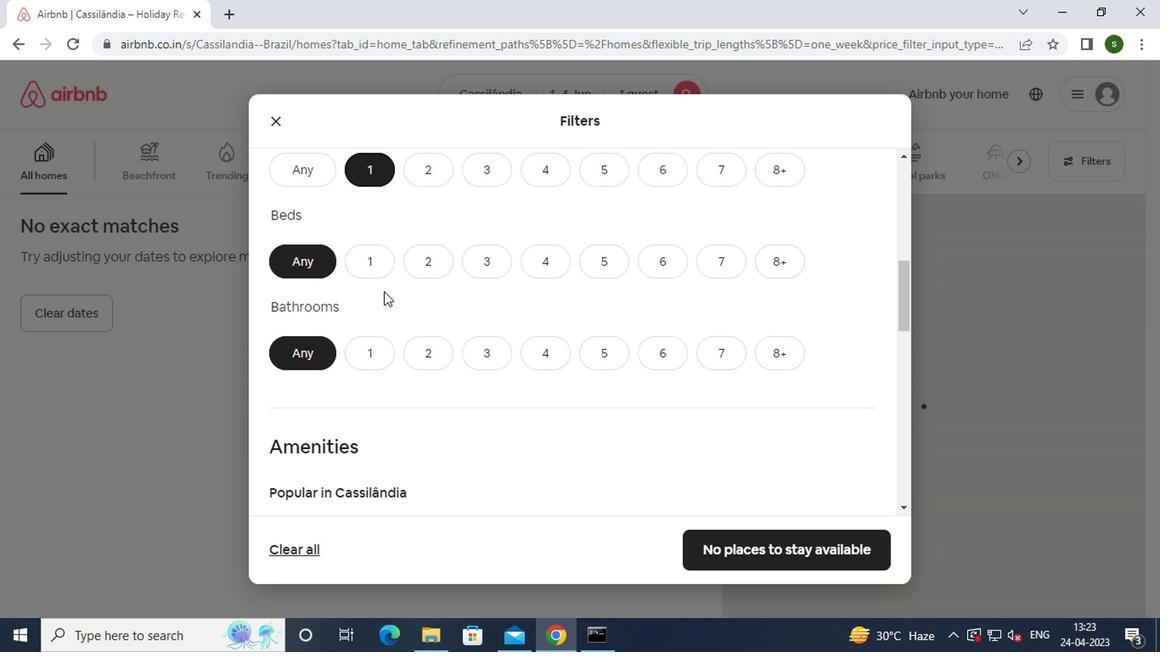 
Action: Mouse pressed left at (369, 252)
Screenshot: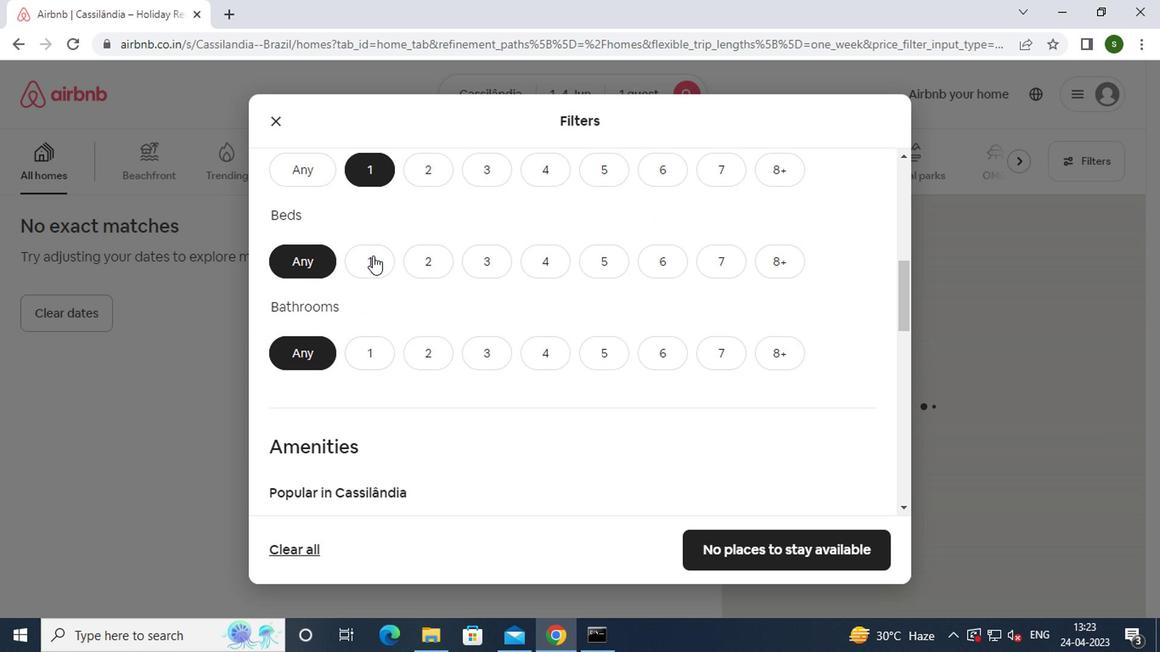 
Action: Mouse moved to (378, 350)
Screenshot: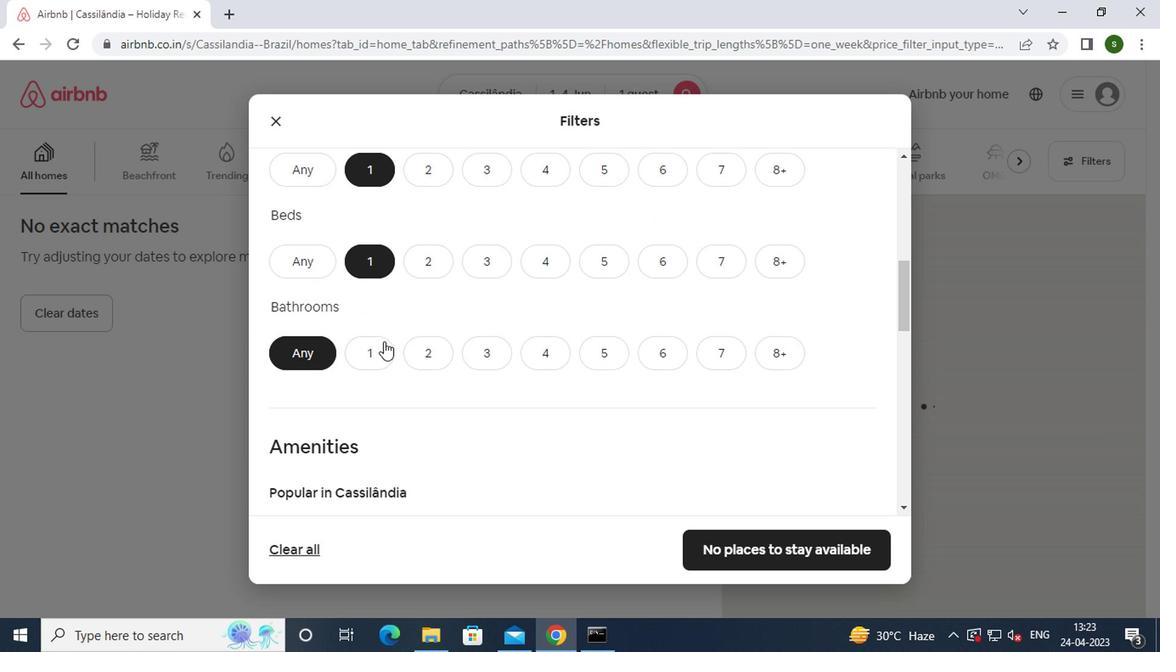 
Action: Mouse pressed left at (378, 350)
Screenshot: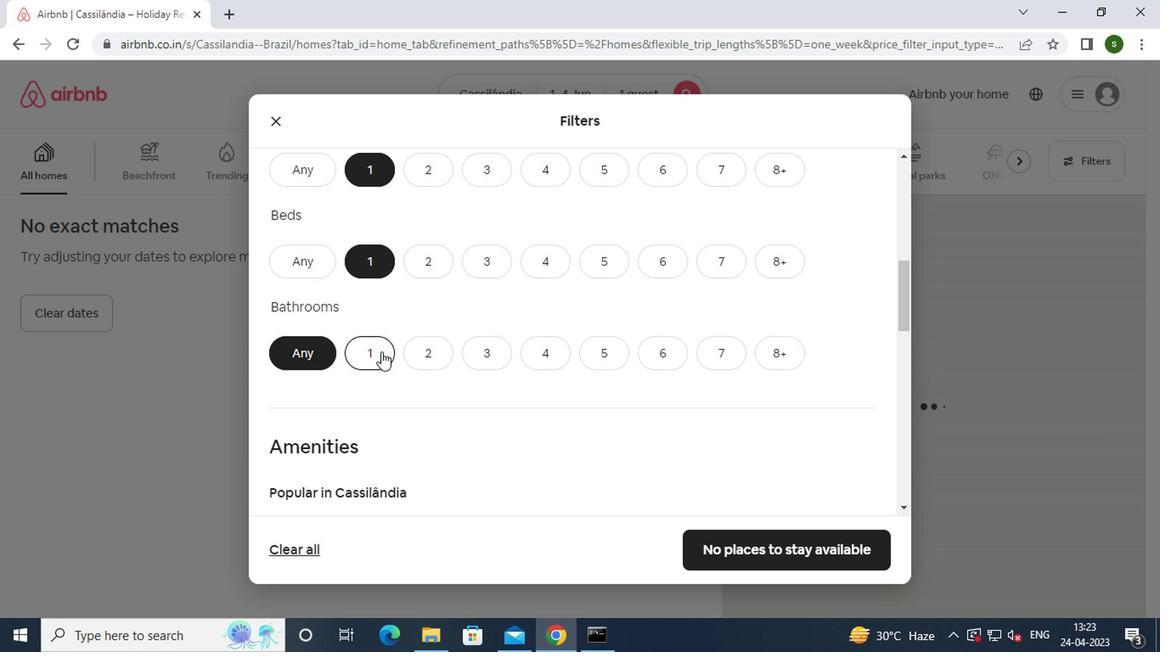 
Action: Mouse moved to (425, 314)
Screenshot: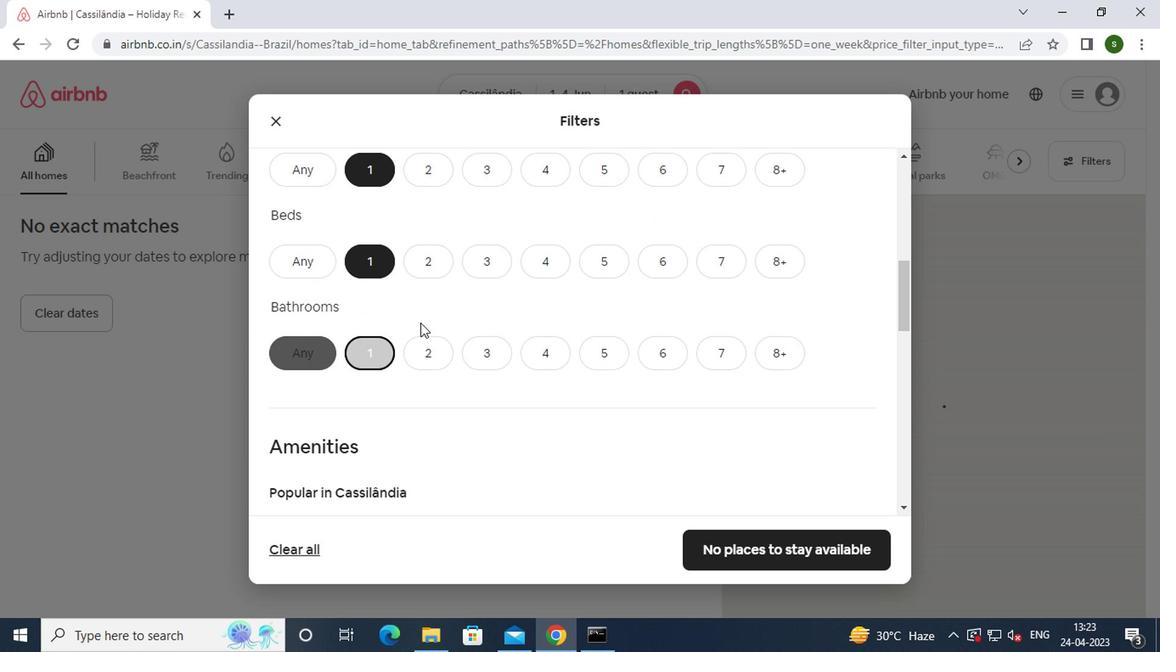 
Action: Mouse scrolled (425, 313) with delta (0, 0)
Screenshot: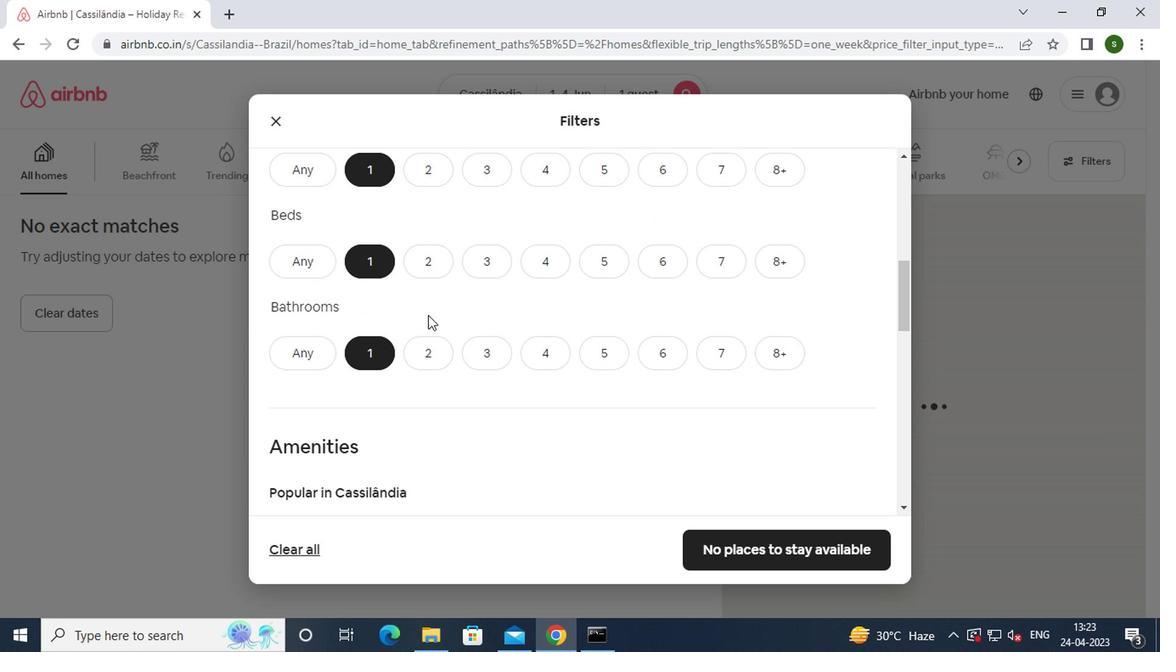 
Action: Mouse scrolled (425, 313) with delta (0, 0)
Screenshot: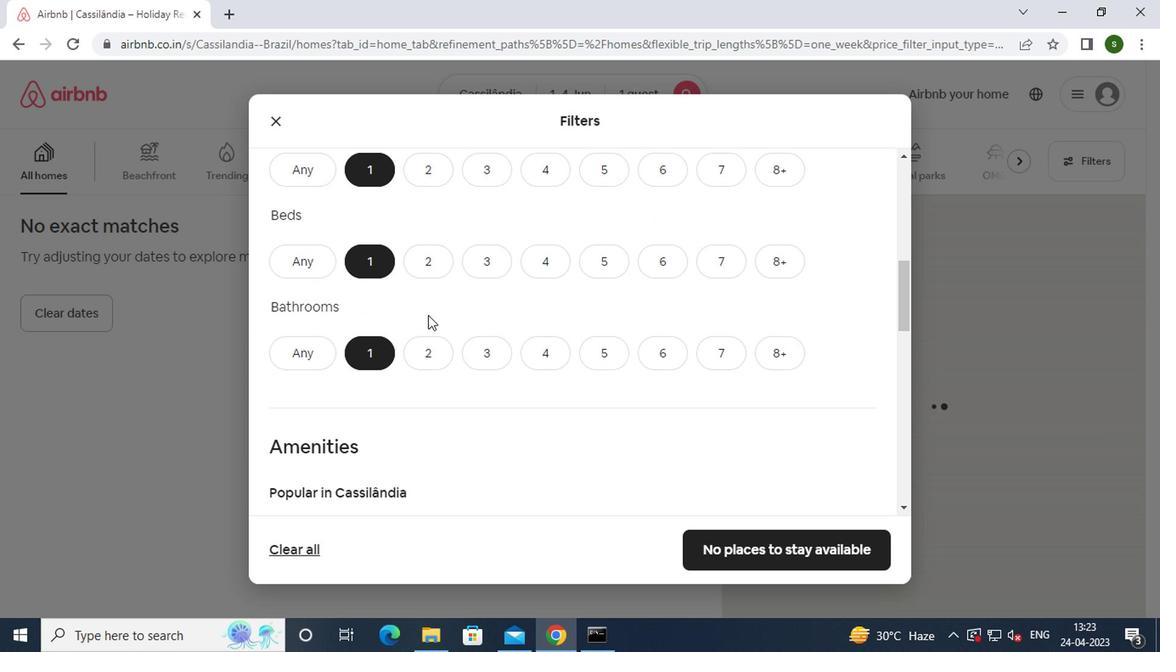 
Action: Mouse moved to (299, 358)
Screenshot: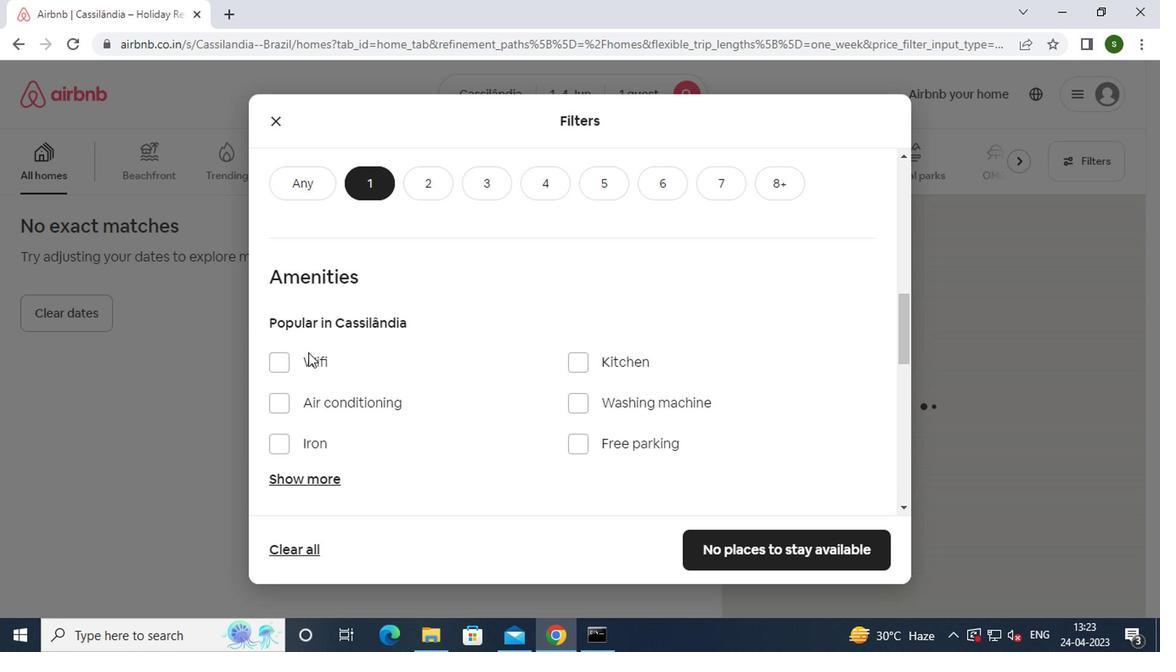 
Action: Mouse pressed left at (299, 358)
Screenshot: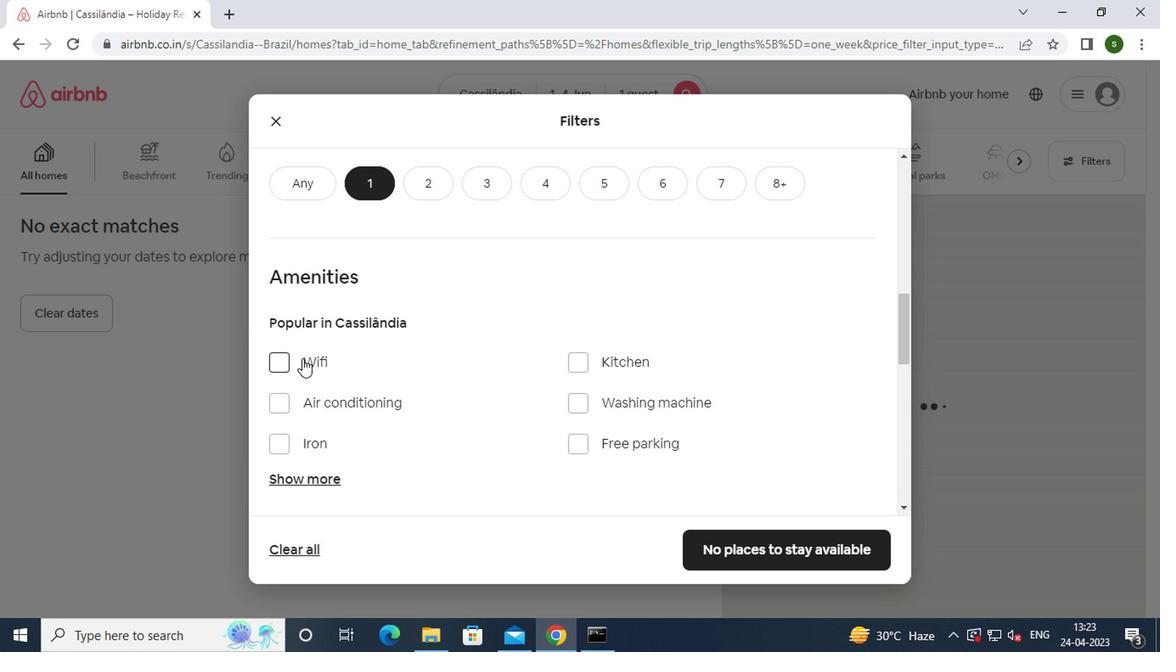 
Action: Mouse moved to (455, 334)
Screenshot: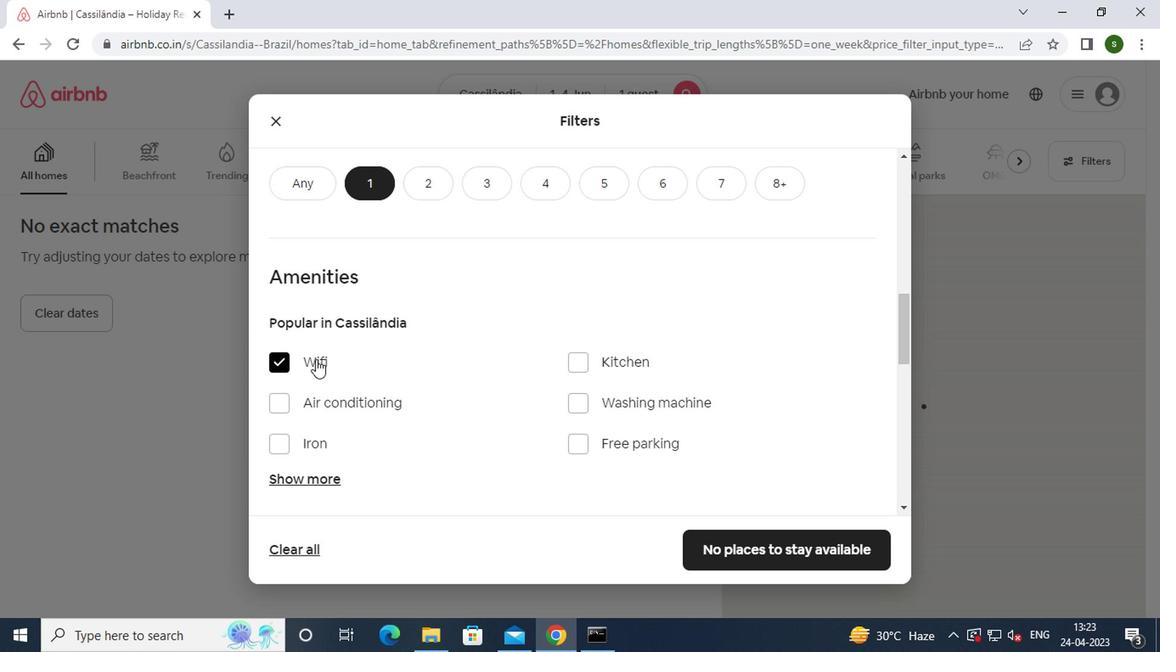 
Action: Mouse scrolled (455, 333) with delta (0, -1)
Screenshot: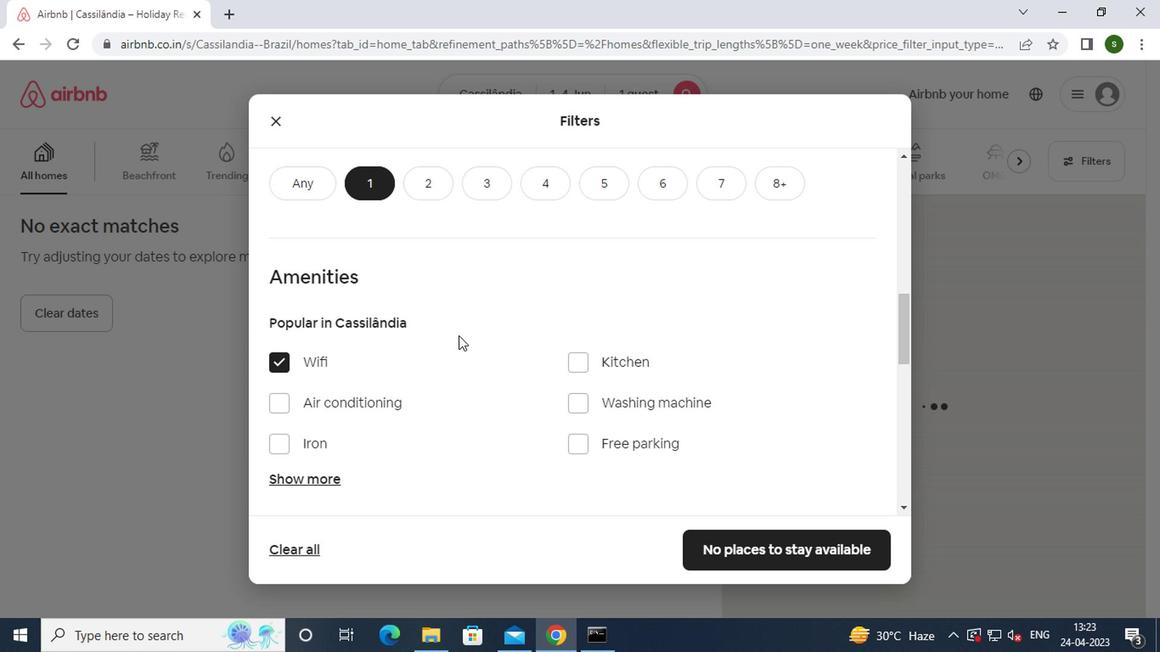 
Action: Mouse scrolled (455, 333) with delta (0, -1)
Screenshot: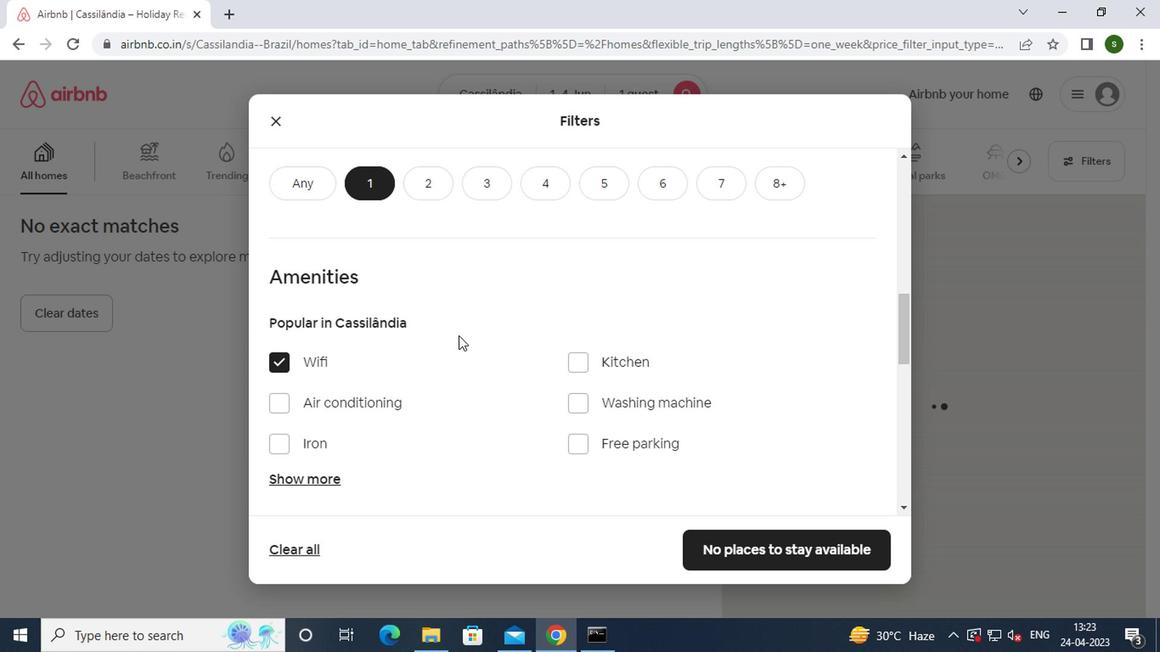 
Action: Mouse scrolled (455, 333) with delta (0, -1)
Screenshot: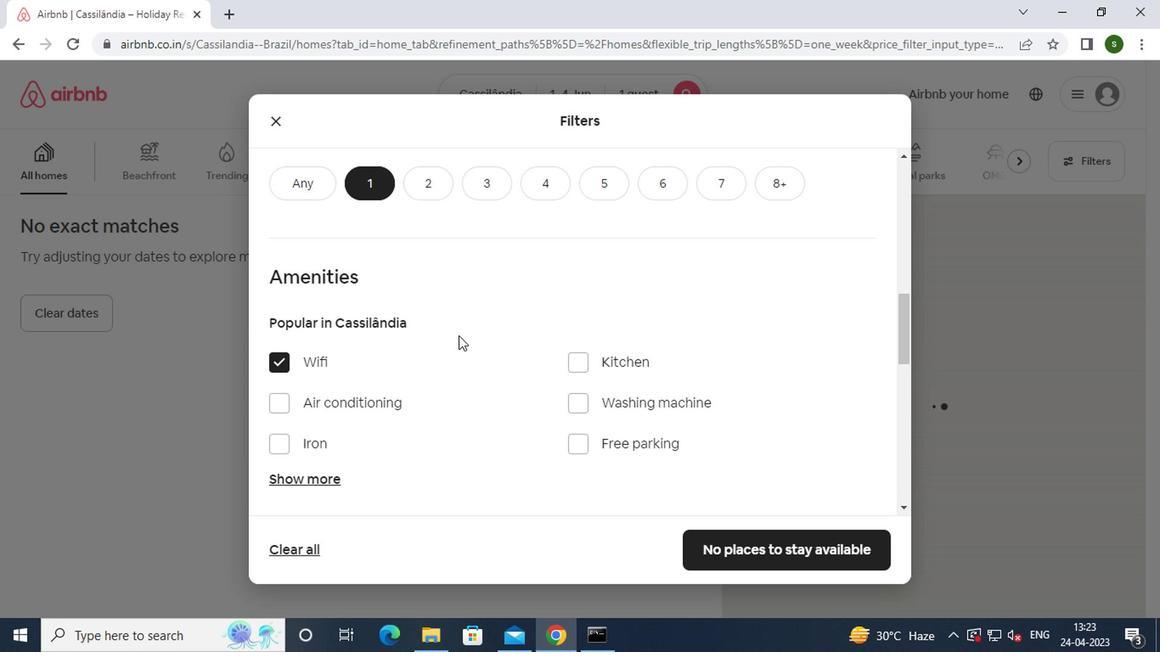 
Action: Mouse scrolled (455, 333) with delta (0, -1)
Screenshot: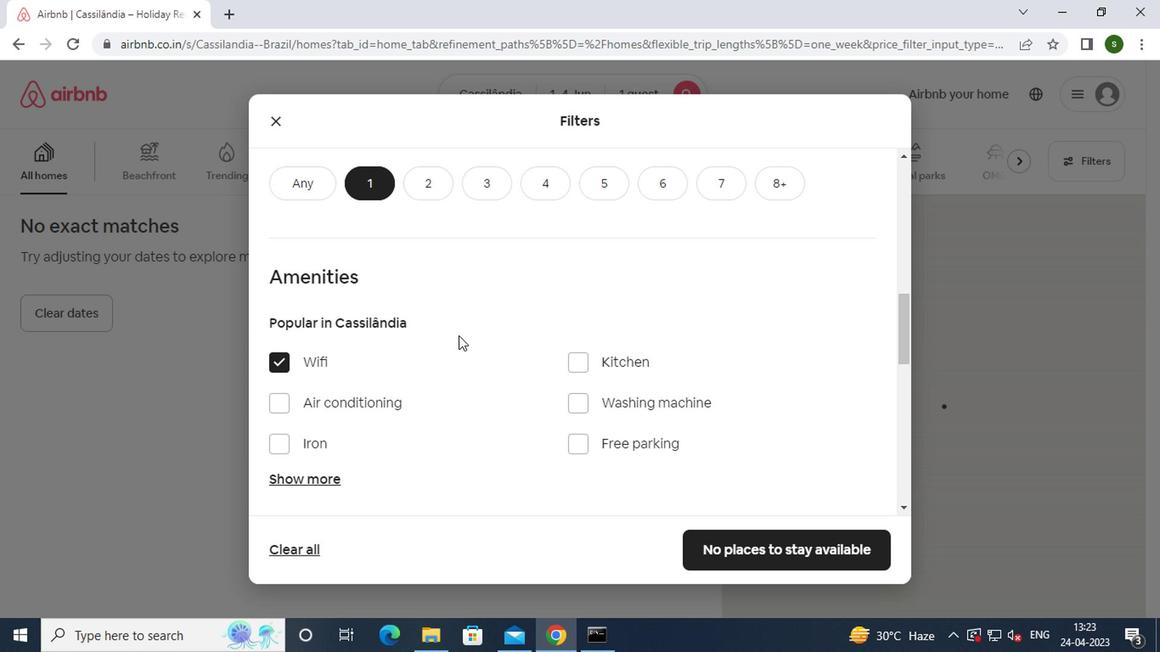
Action: Mouse scrolled (455, 333) with delta (0, -1)
Screenshot: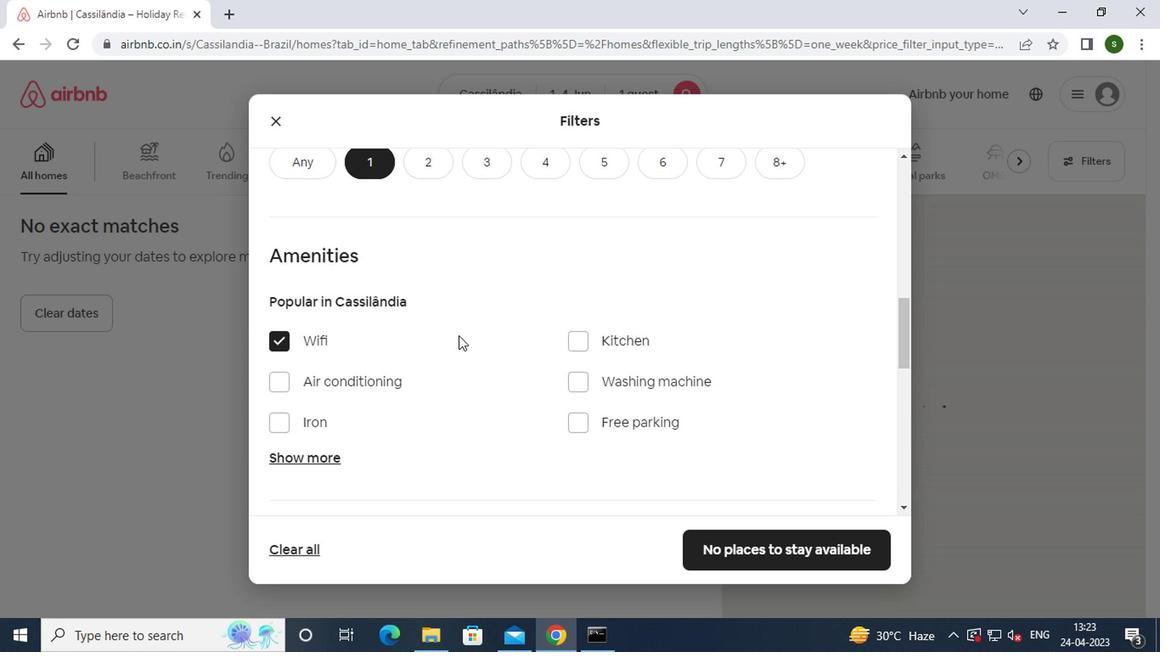 
Action: Mouse scrolled (455, 333) with delta (0, -1)
Screenshot: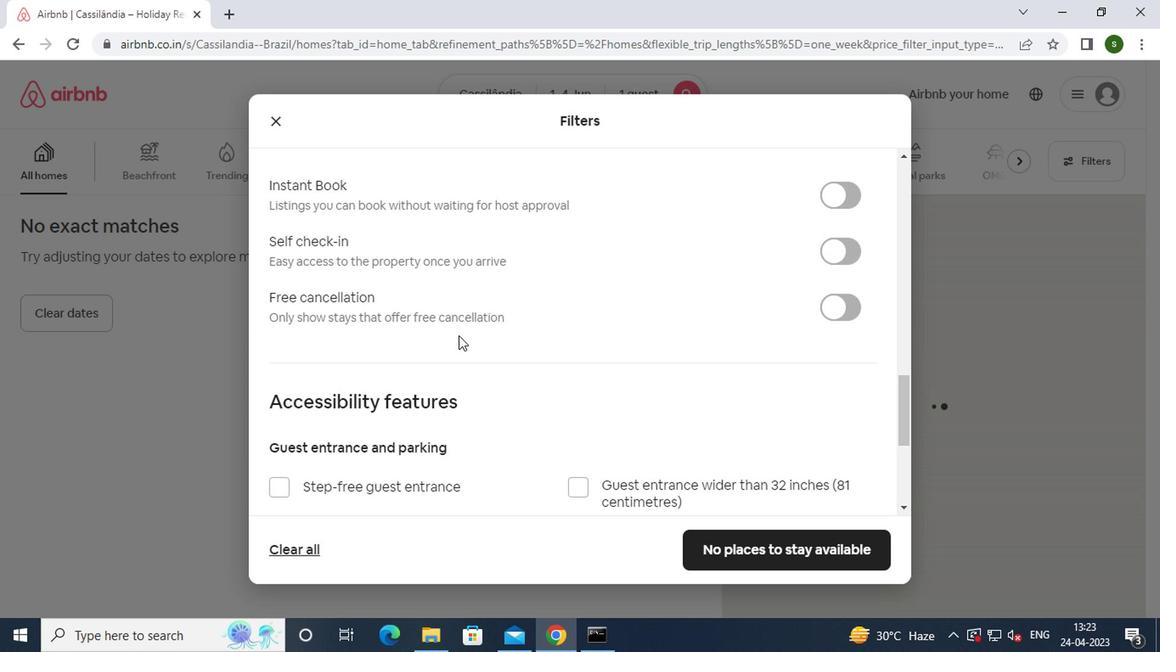 
Action: Mouse moved to (827, 168)
Screenshot: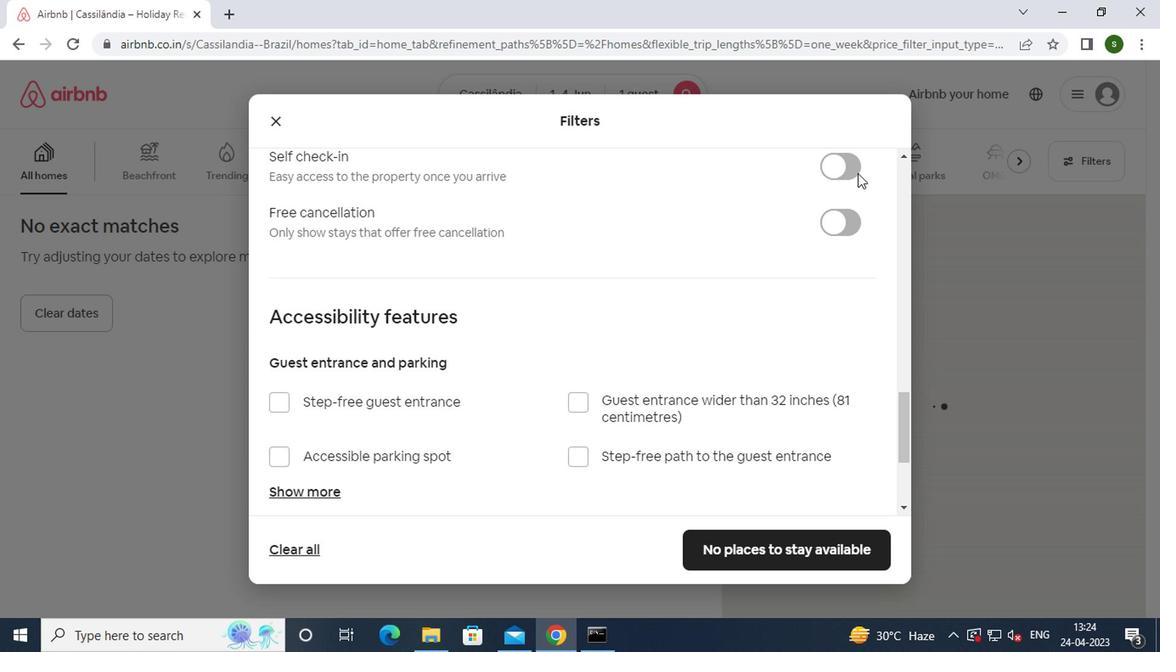
Action: Mouse pressed left at (827, 168)
Screenshot: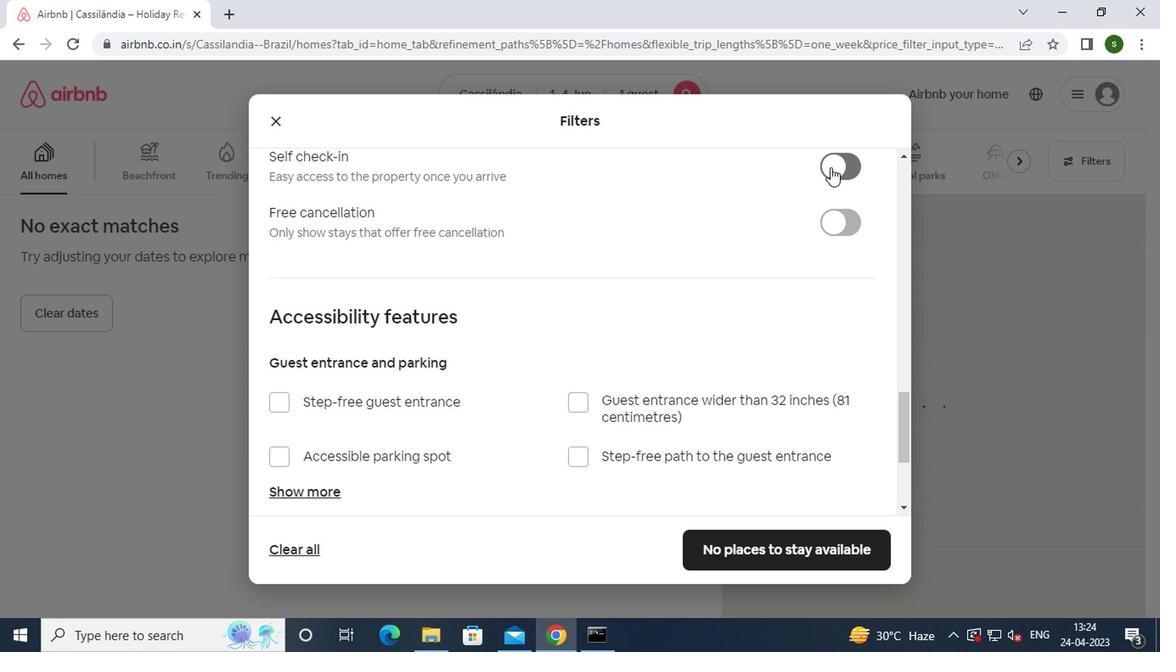 
Action: Mouse moved to (627, 277)
Screenshot: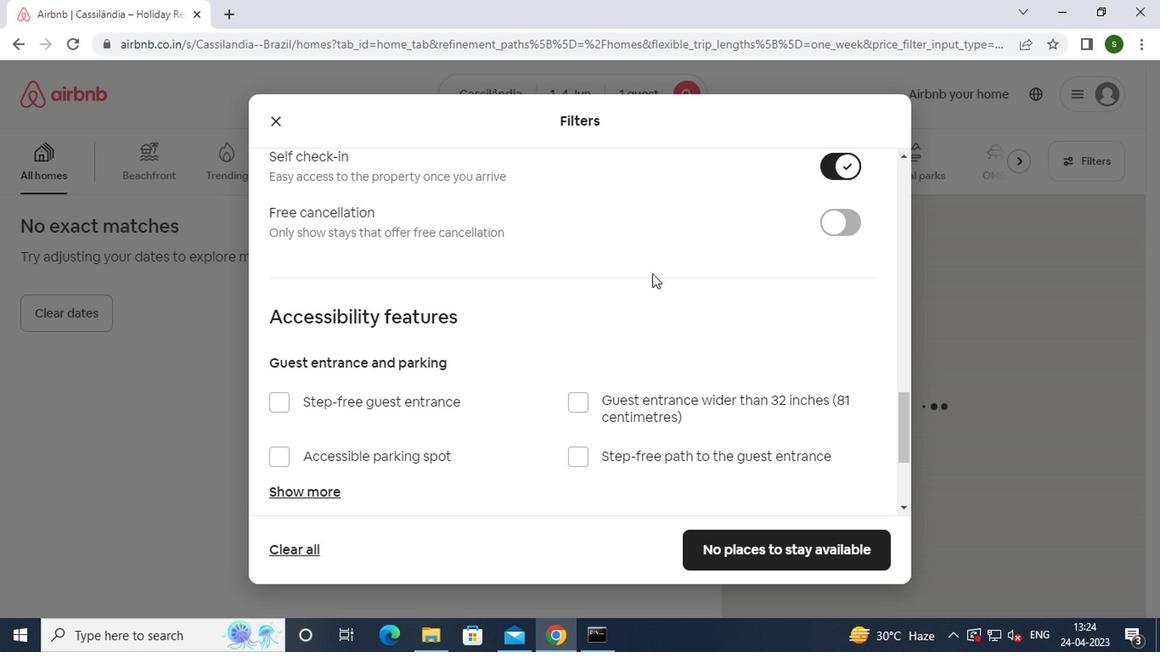 
Action: Mouse scrolled (627, 277) with delta (0, 0)
Screenshot: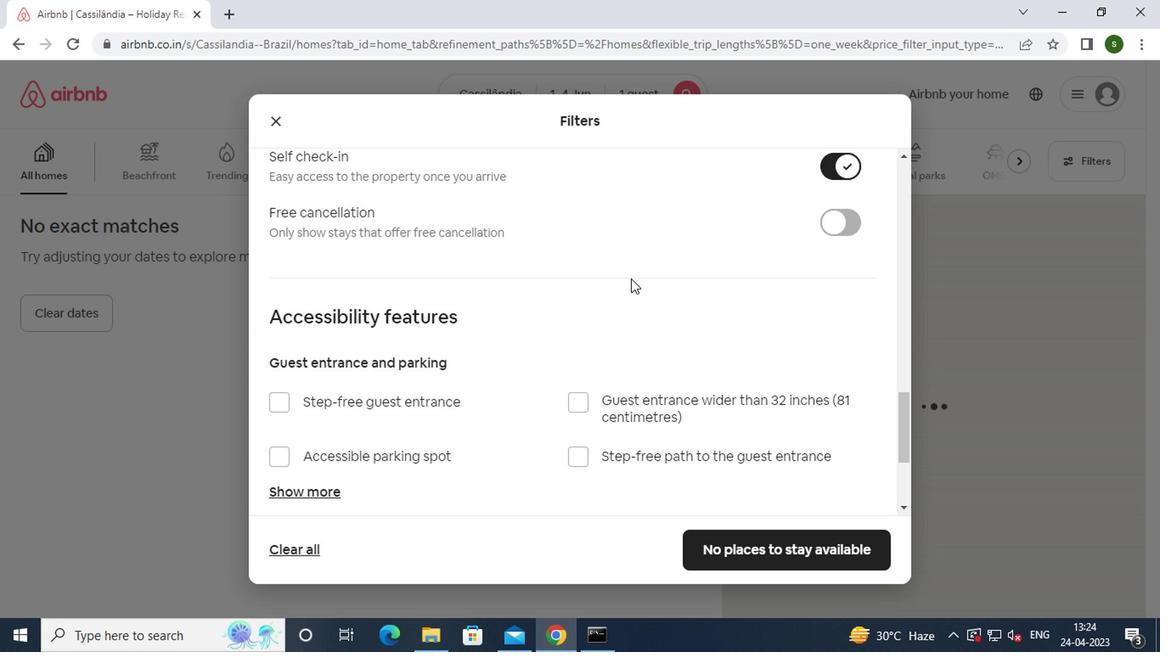 
Action: Mouse scrolled (627, 277) with delta (0, 0)
Screenshot: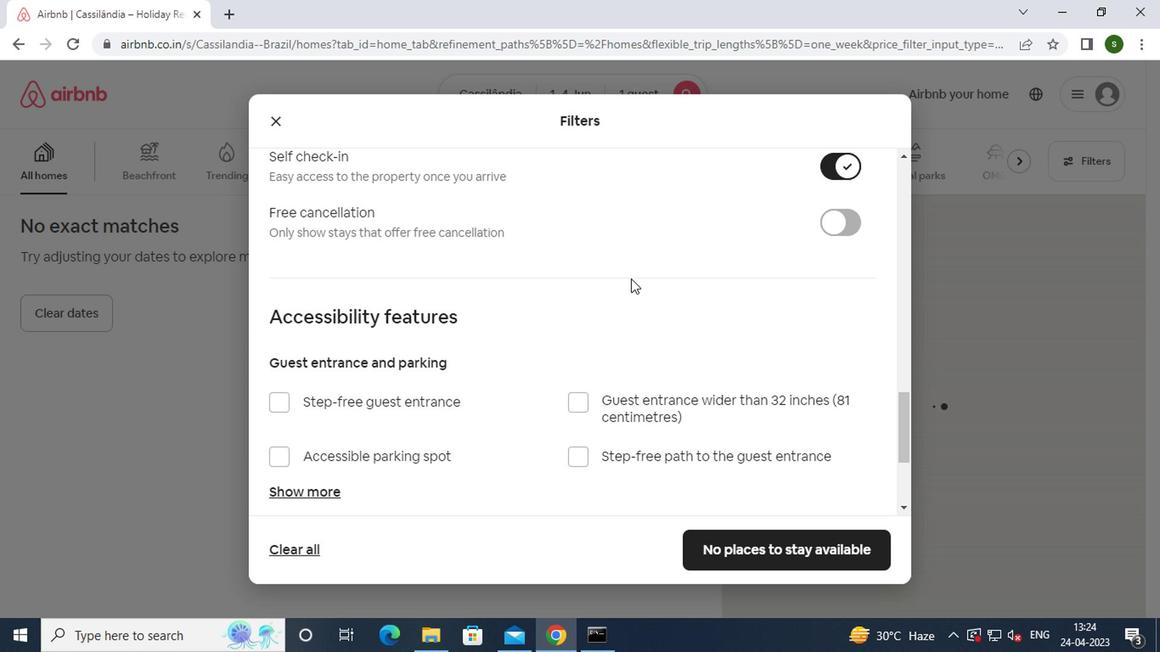 
Action: Mouse scrolled (627, 277) with delta (0, 0)
Screenshot: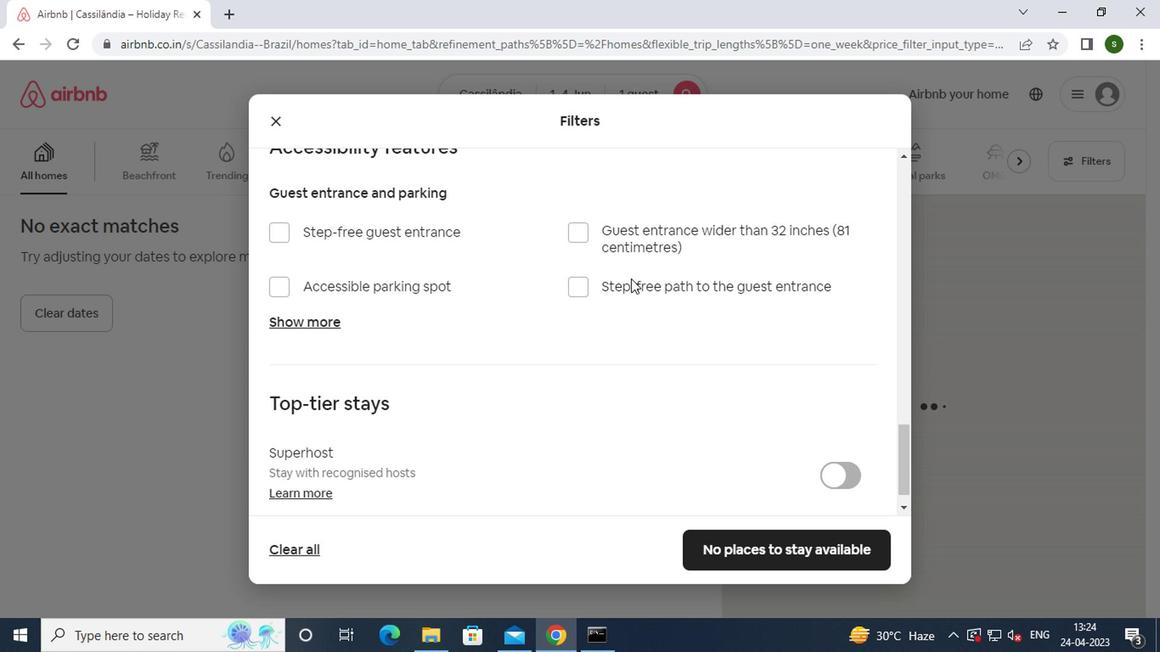 
Action: Mouse scrolled (627, 277) with delta (0, 0)
Screenshot: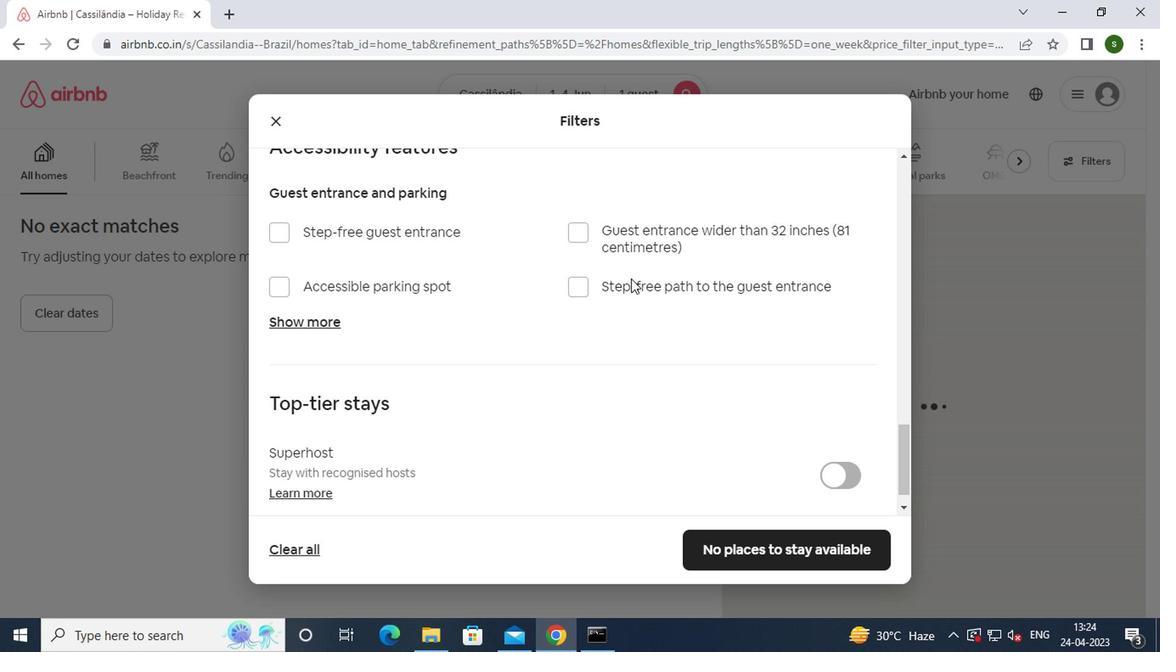 
Action: Mouse scrolled (627, 277) with delta (0, 0)
Screenshot: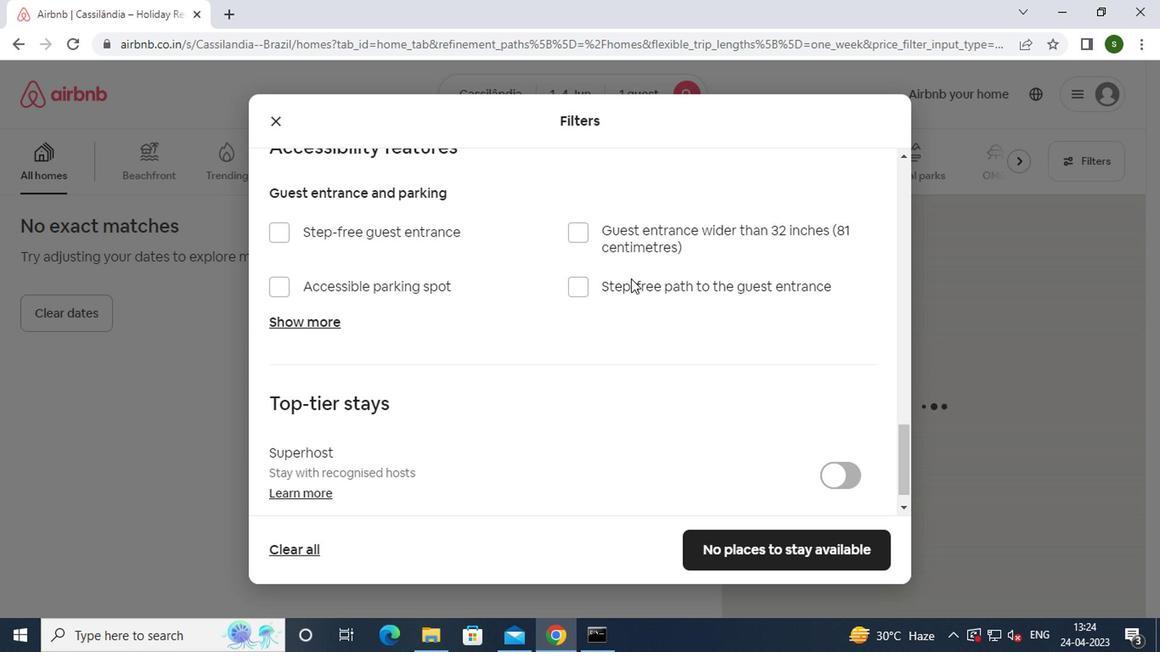 
Action: Mouse scrolled (627, 277) with delta (0, 0)
Screenshot: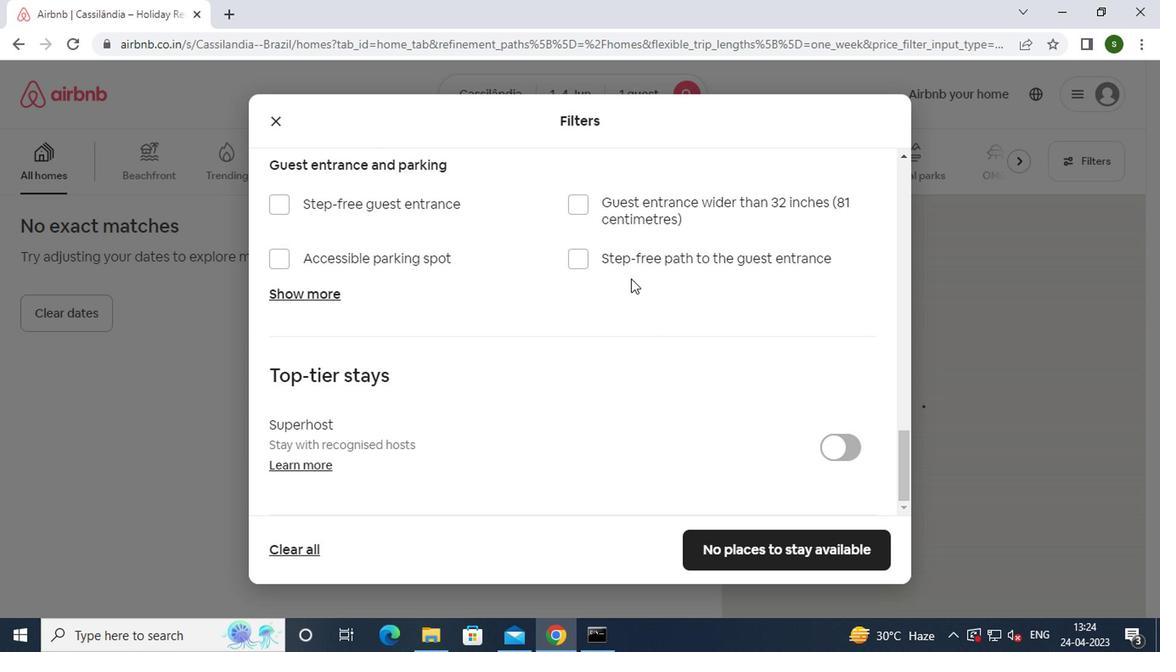 
Action: Mouse scrolled (627, 277) with delta (0, 0)
Screenshot: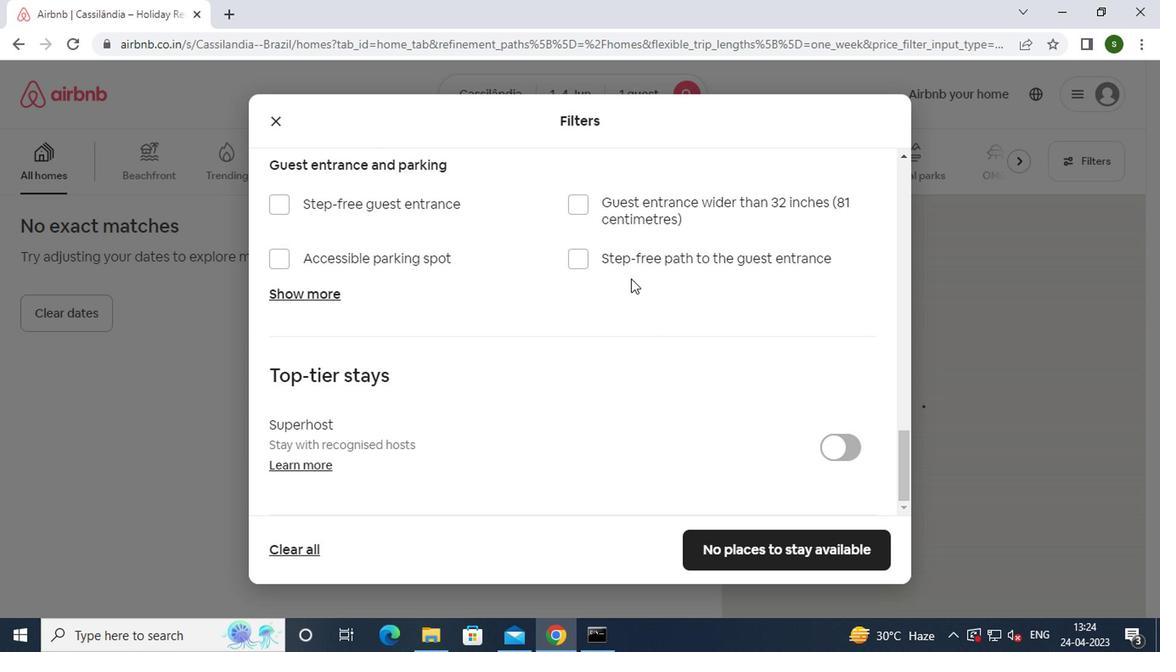 
Action: Mouse moved to (730, 548)
Screenshot: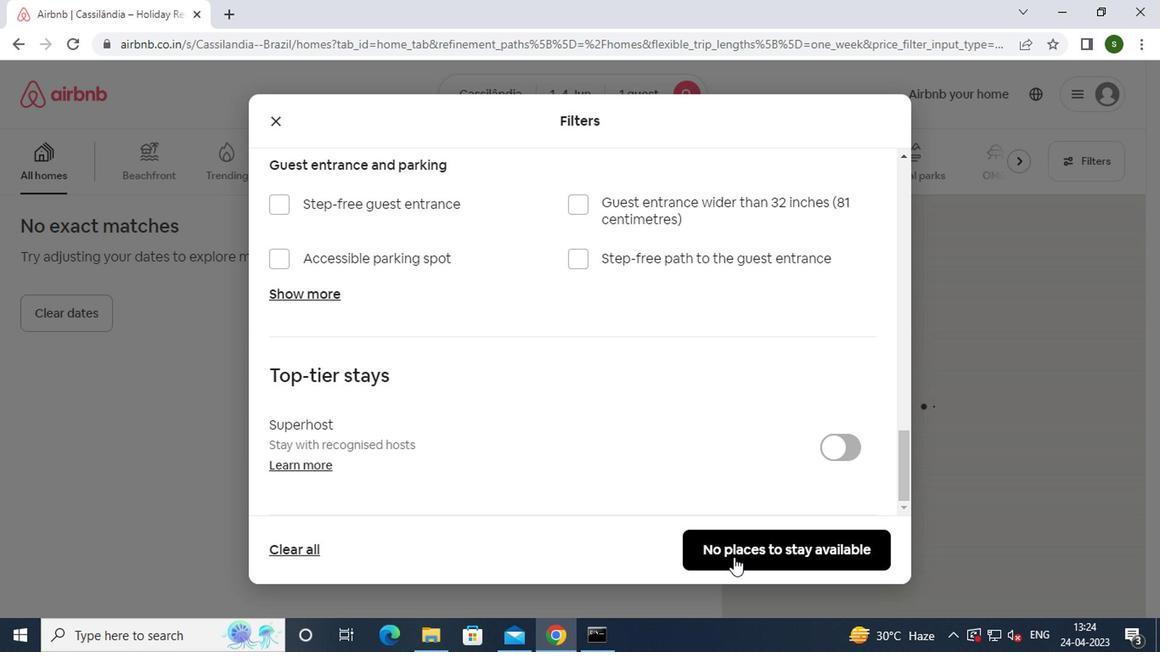 
Action: Mouse pressed left at (730, 548)
Screenshot: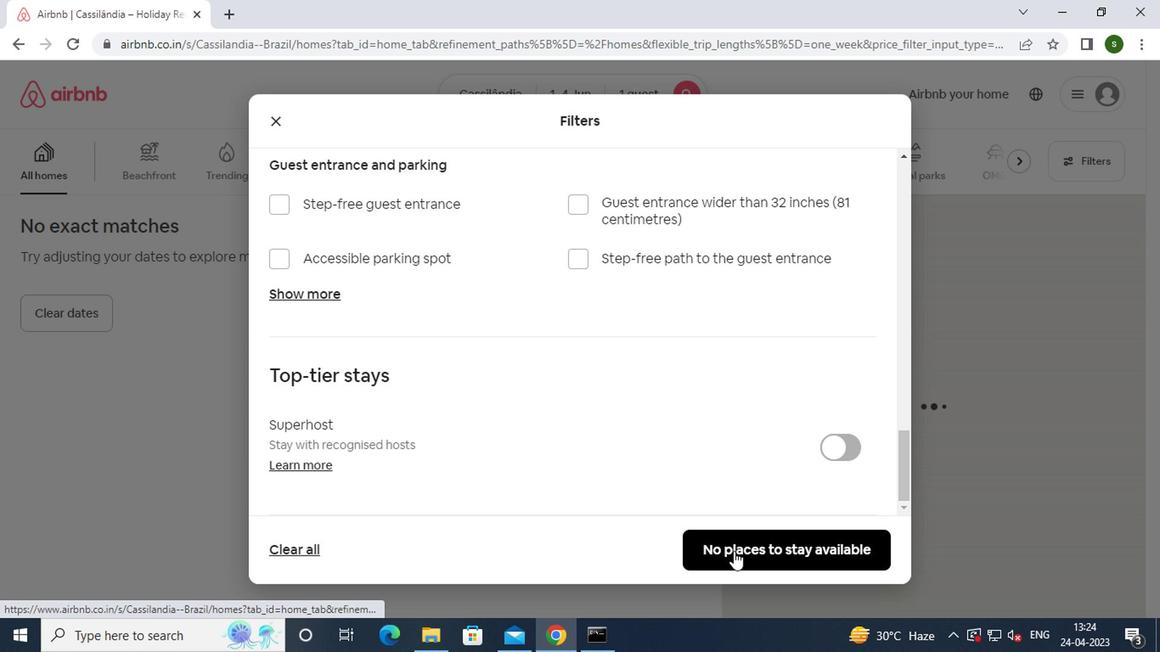 
Action: Mouse moved to (558, 248)
Screenshot: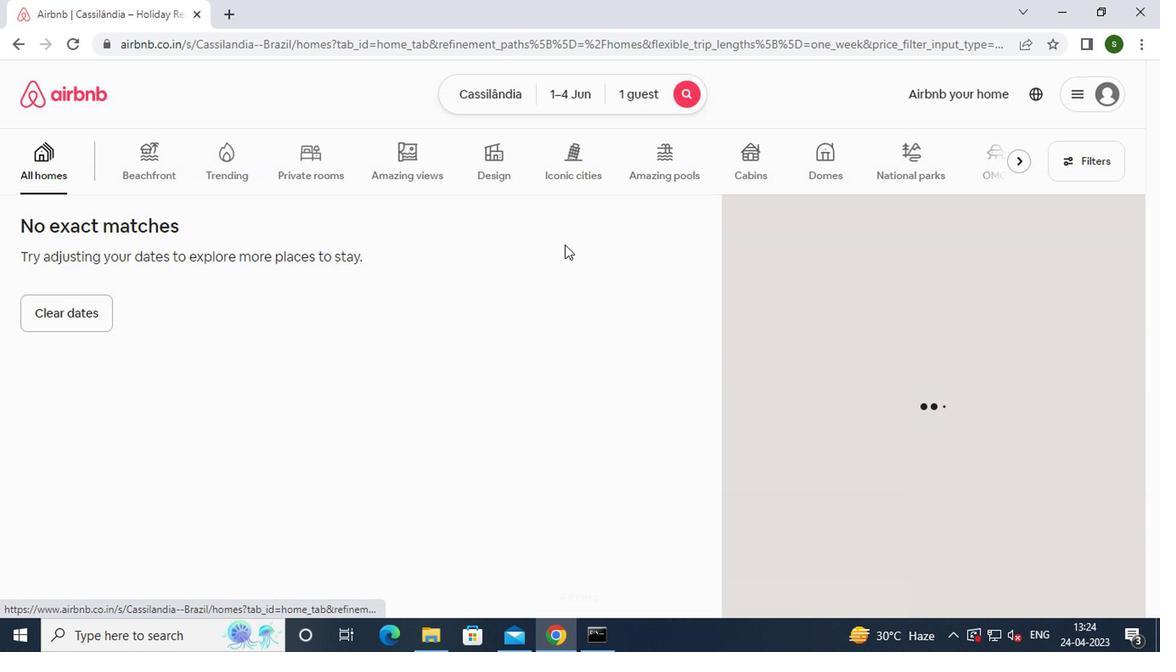 
